 Task: Explore upcoming open houses in Austin, Texas, to visit properties with a pet-friendly policy.
Action: Mouse moved to (389, 243)
Screenshot: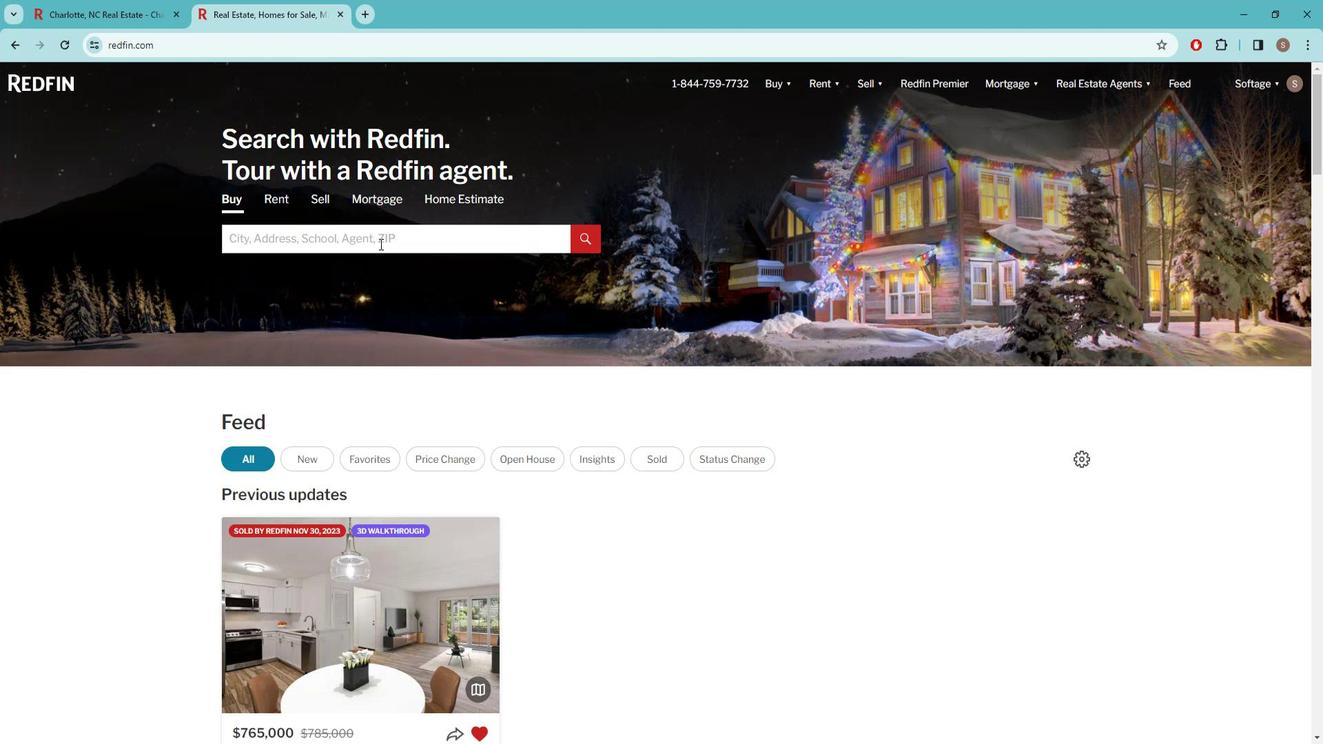 
Action: Mouse pressed left at (389, 243)
Screenshot: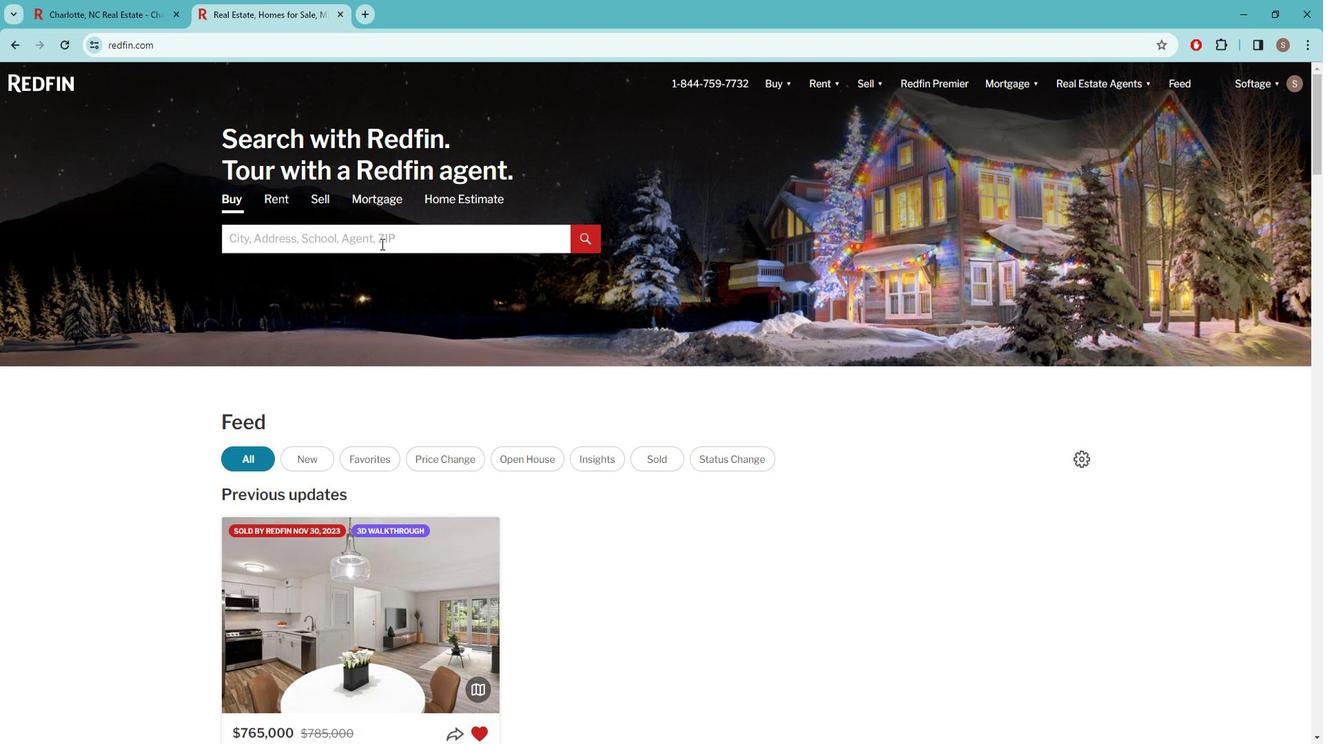 
Action: Mouse moved to (389, 243)
Screenshot: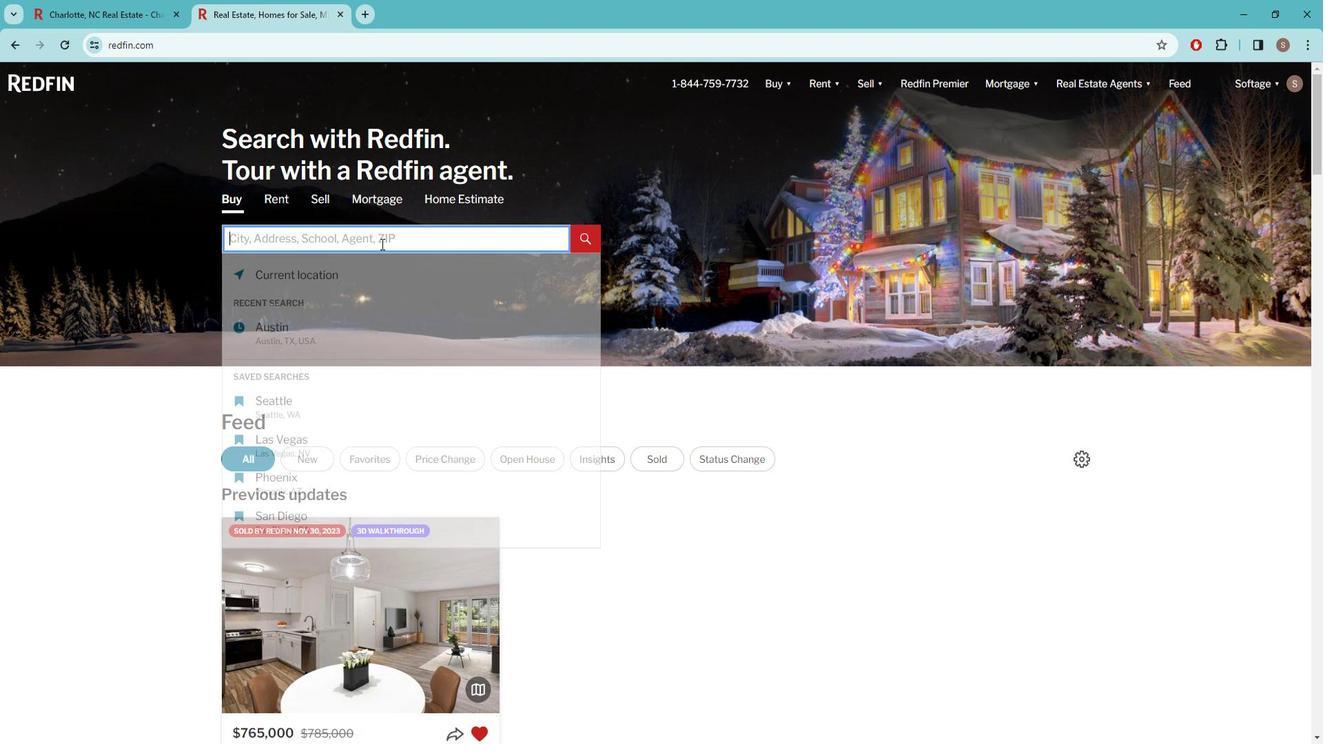 
Action: Key pressed a<Key.caps_lock>USTIN
Screenshot: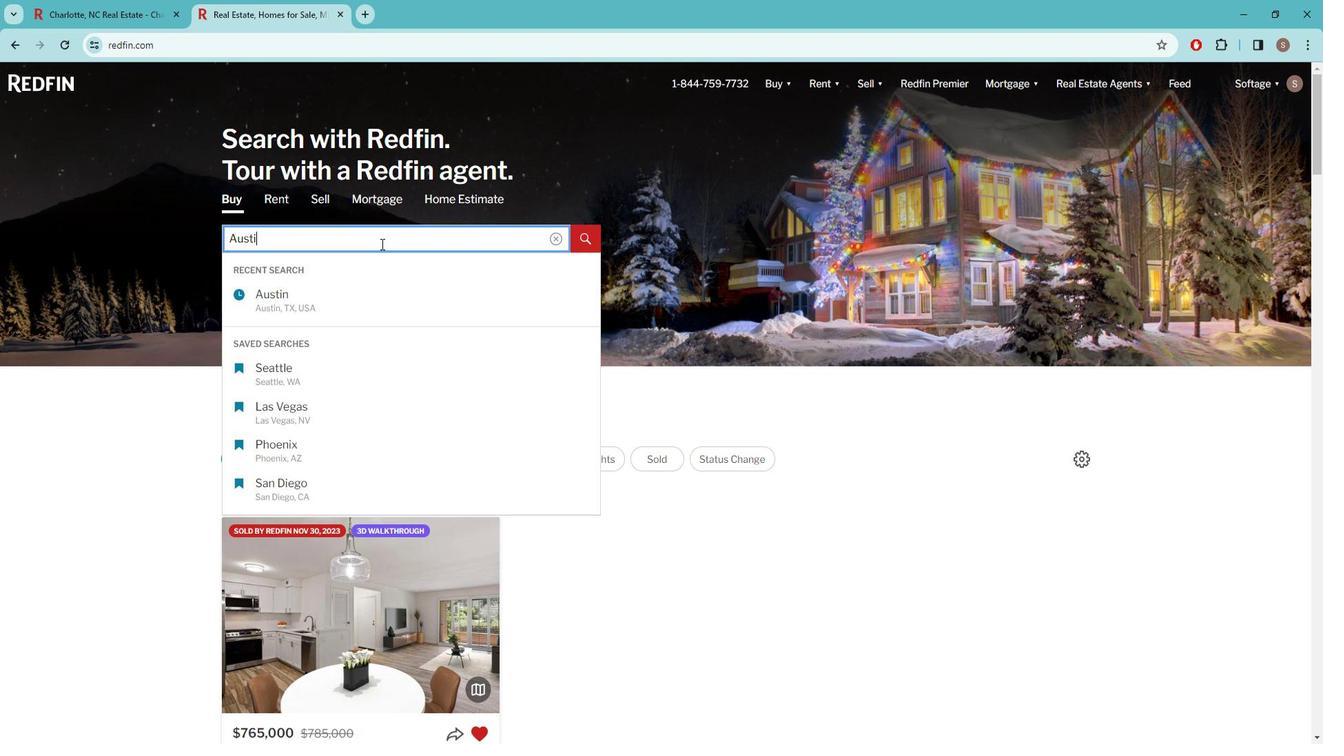 
Action: Mouse moved to (326, 291)
Screenshot: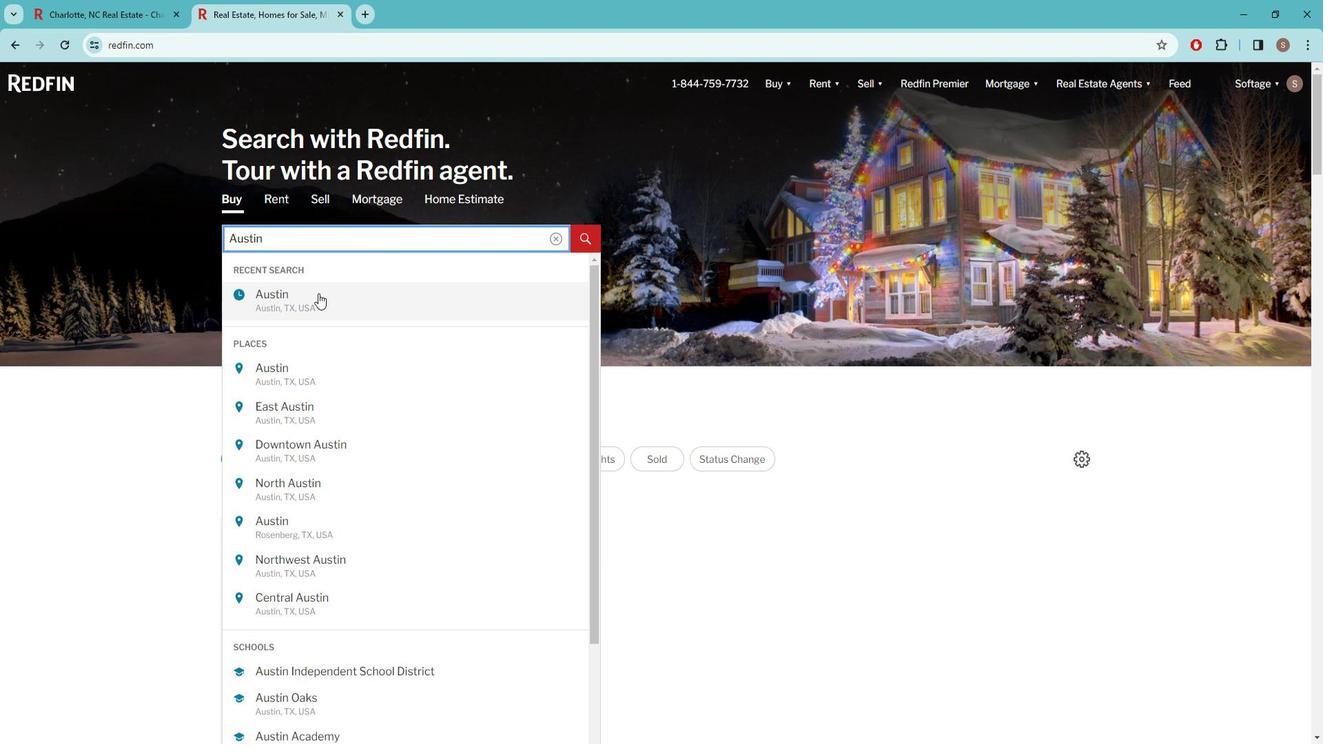 
Action: Mouse pressed left at (326, 291)
Screenshot: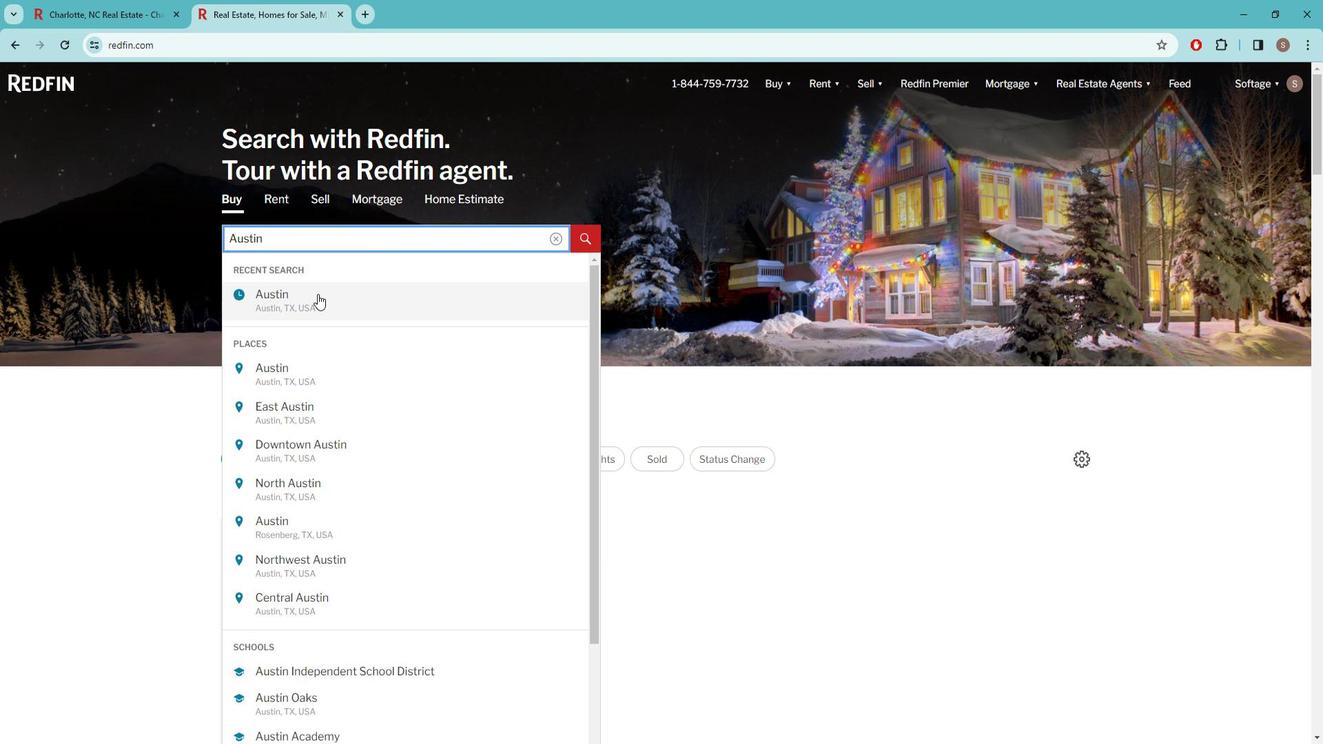 
Action: Mouse moved to (1165, 173)
Screenshot: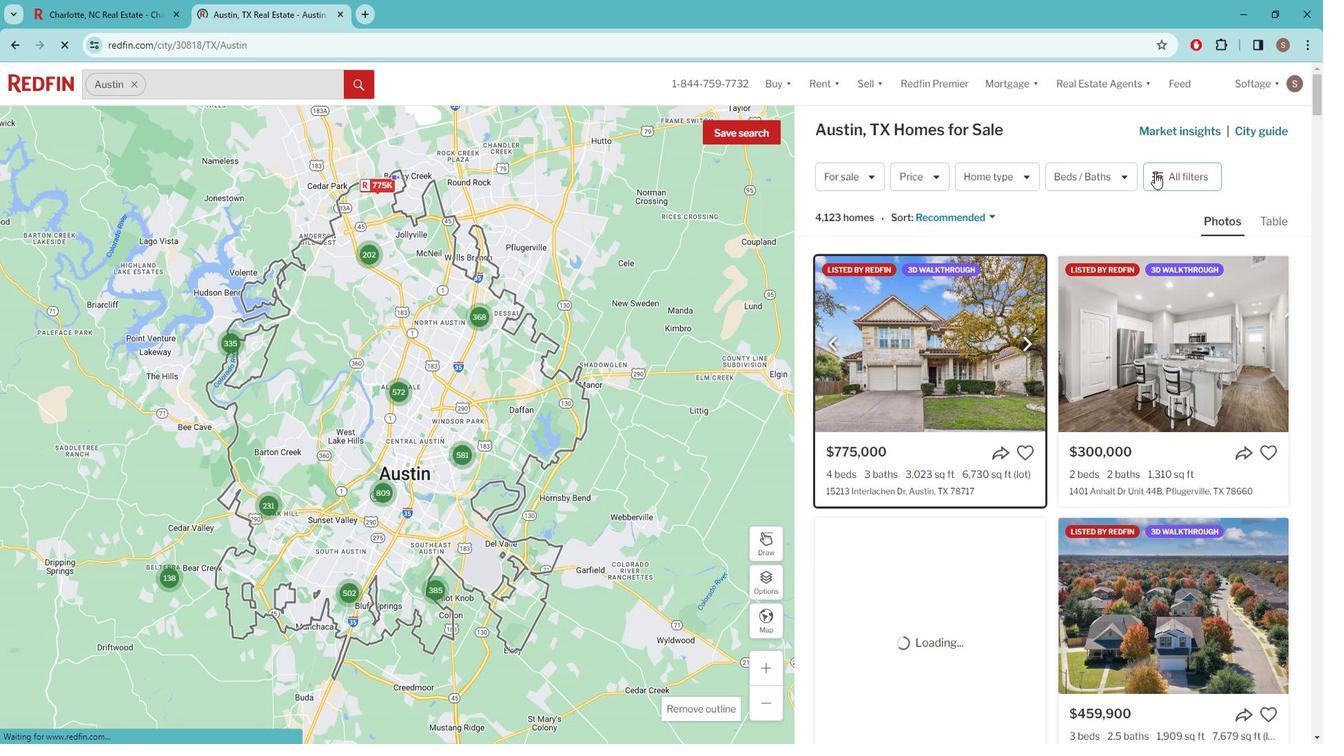
Action: Mouse pressed left at (1165, 173)
Screenshot: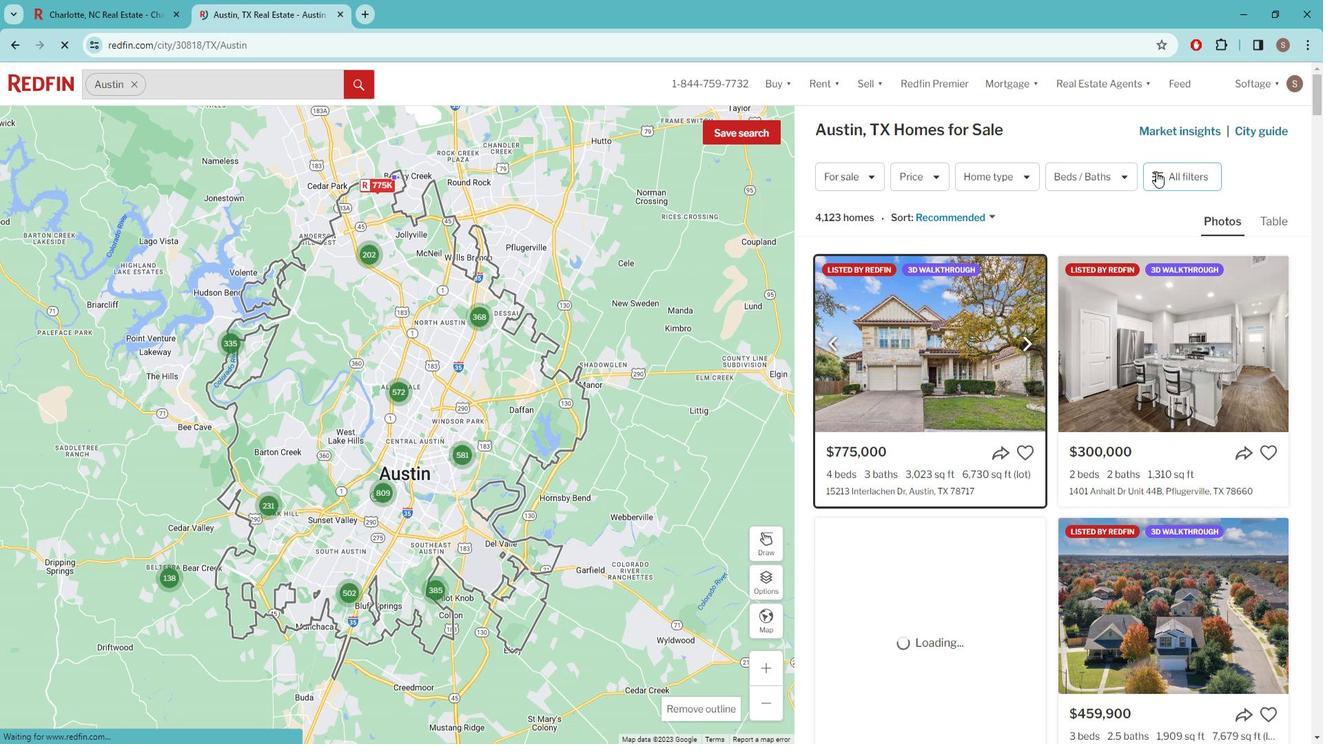 
Action: Mouse pressed left at (1165, 173)
Screenshot: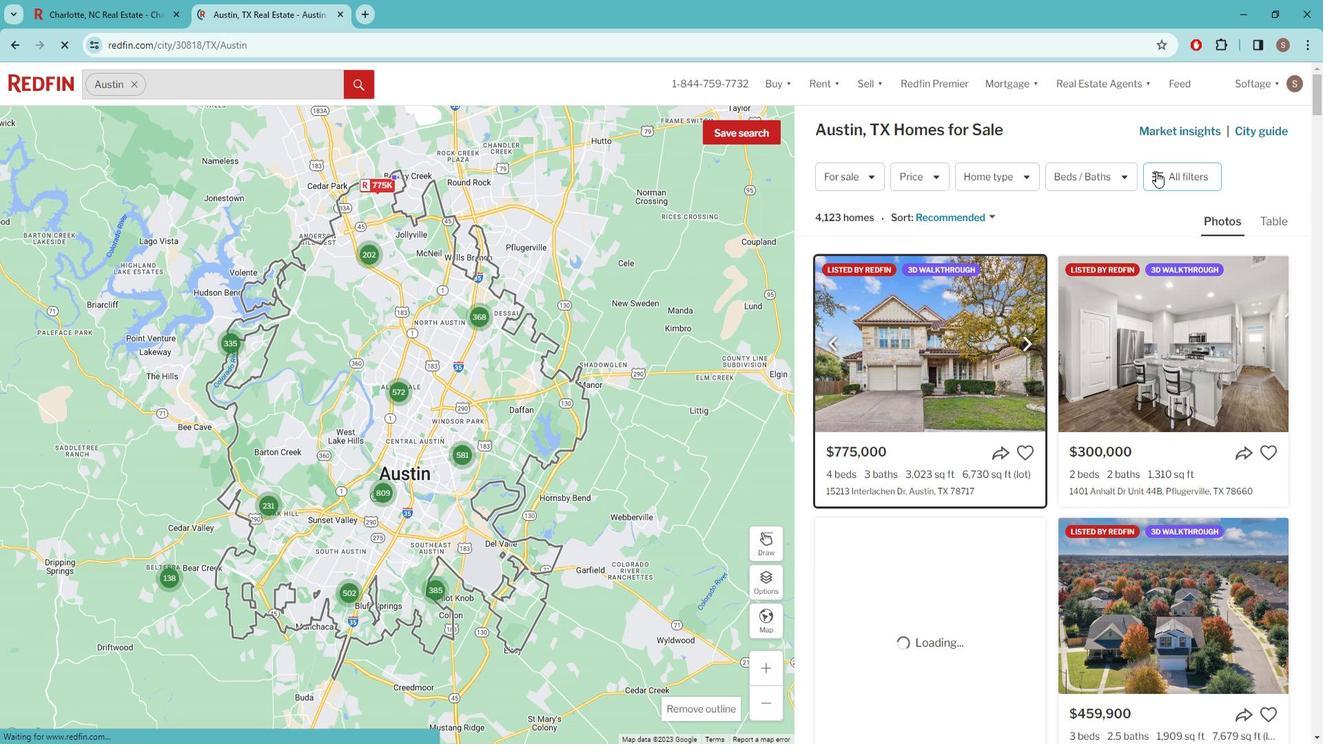 
Action: Mouse moved to (1167, 172)
Screenshot: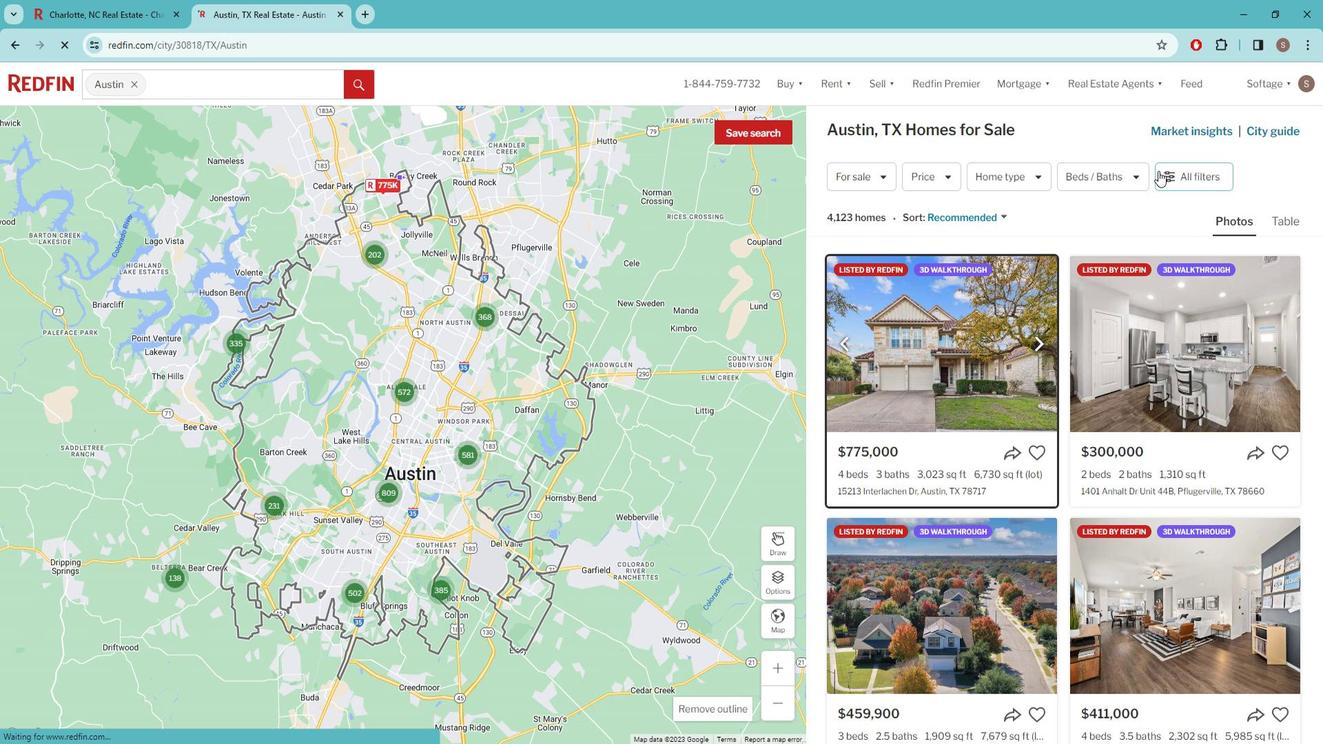 
Action: Mouse pressed left at (1167, 172)
Screenshot: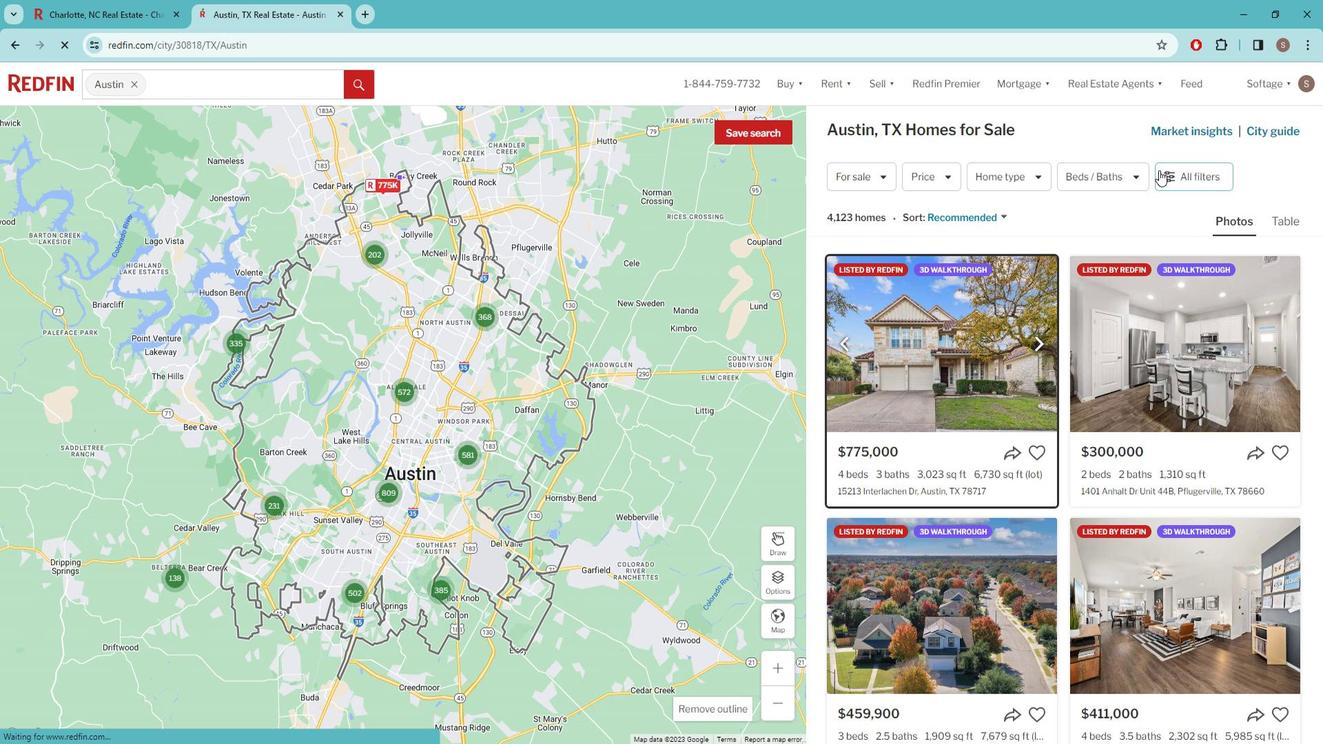 
Action: Mouse moved to (1172, 171)
Screenshot: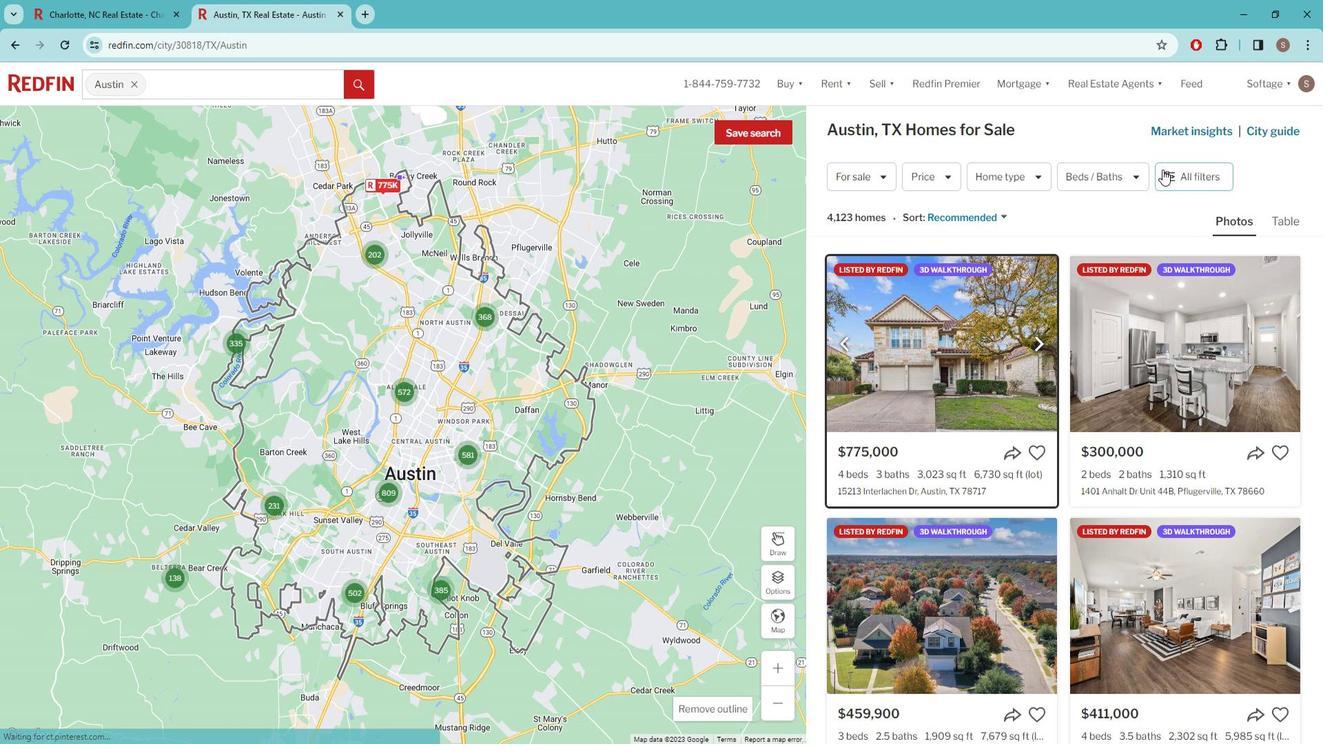 
Action: Mouse pressed left at (1172, 171)
Screenshot: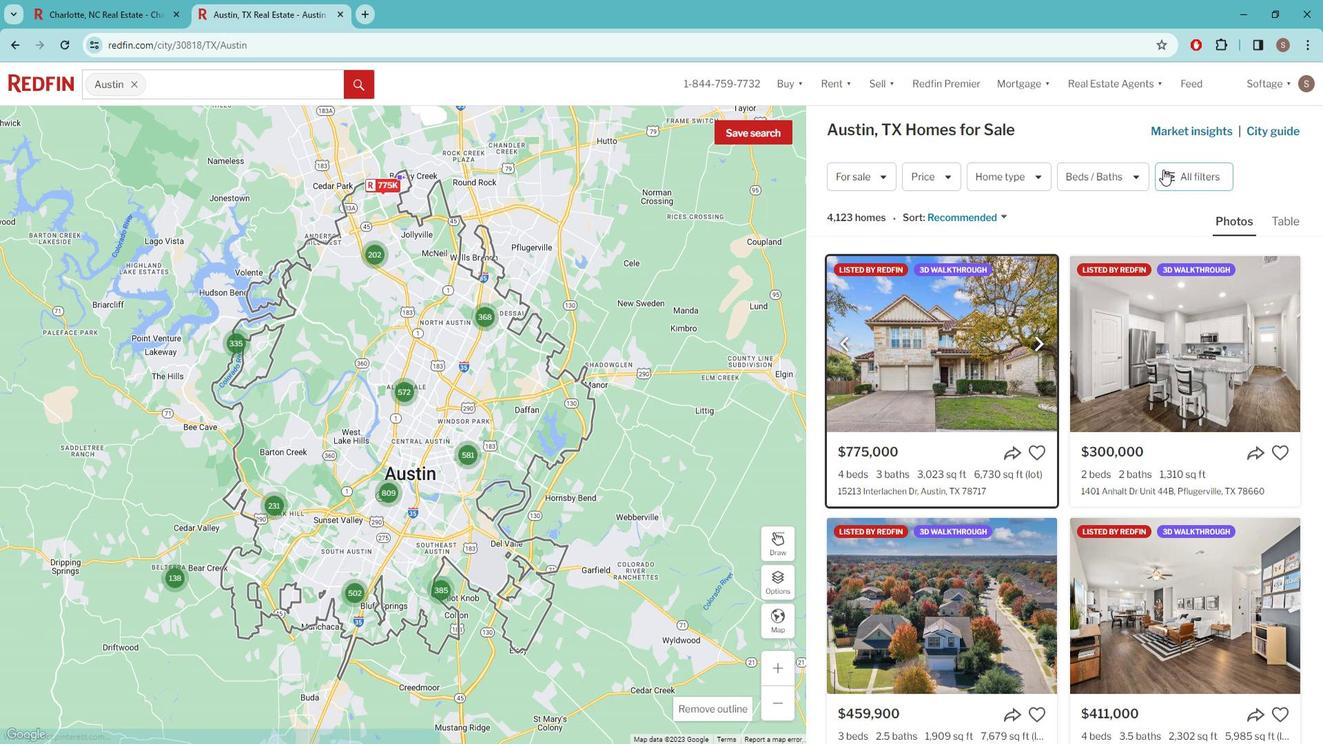 
Action: Mouse moved to (1100, 270)
Screenshot: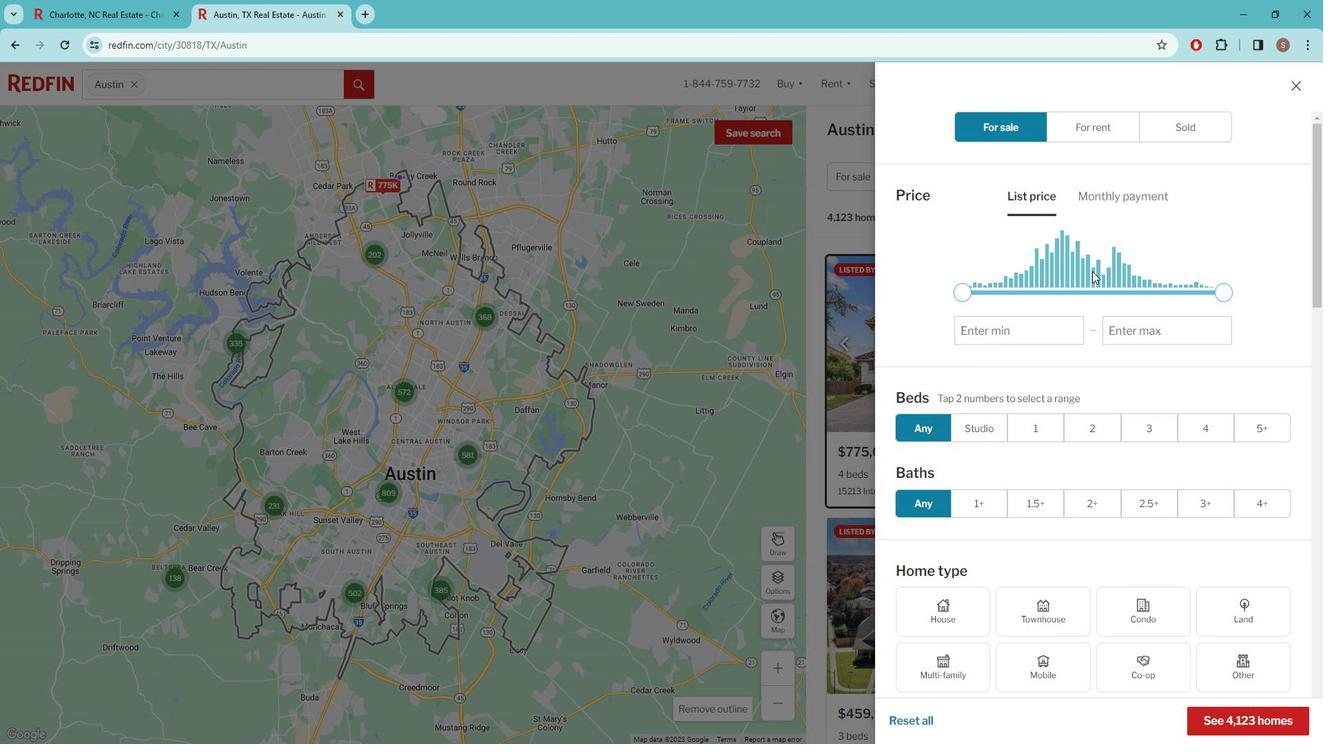 
Action: Mouse scrolled (1100, 270) with delta (0, 0)
Screenshot: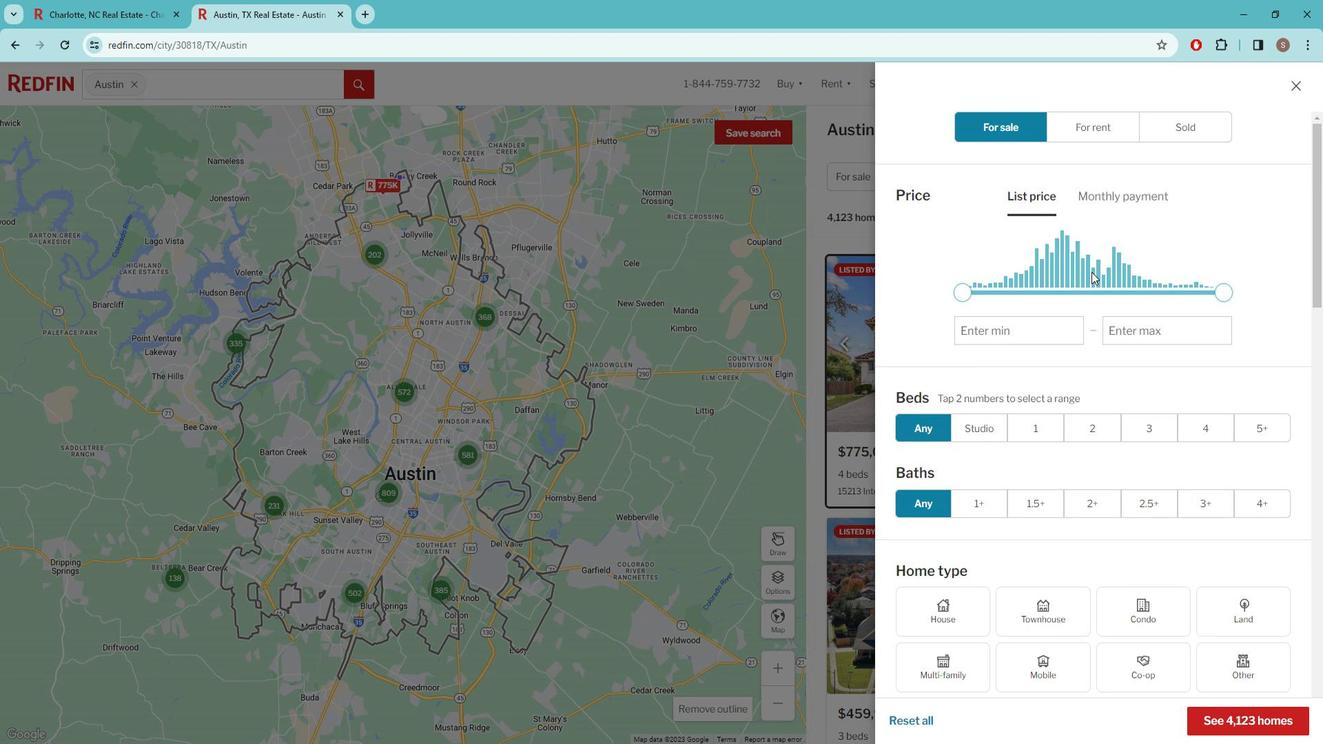 
Action: Mouse moved to (1095, 273)
Screenshot: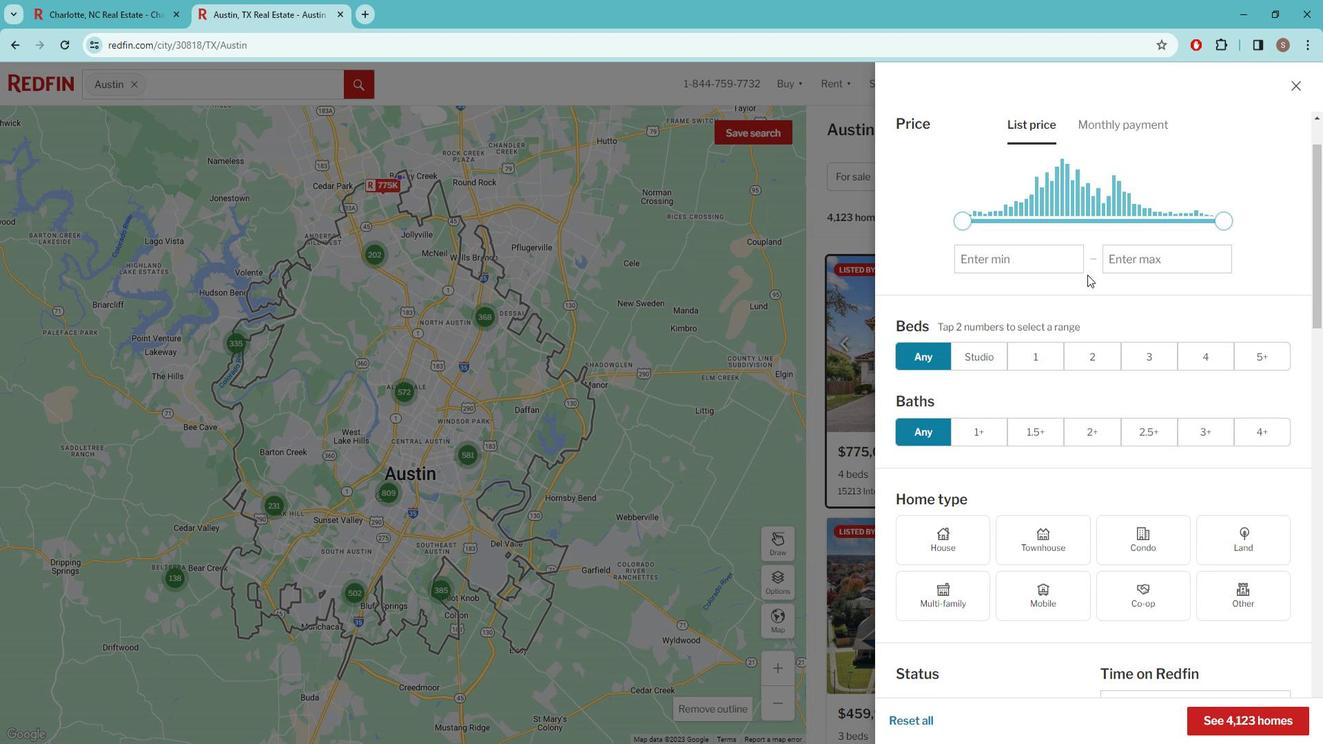 
Action: Mouse scrolled (1095, 273) with delta (0, 0)
Screenshot: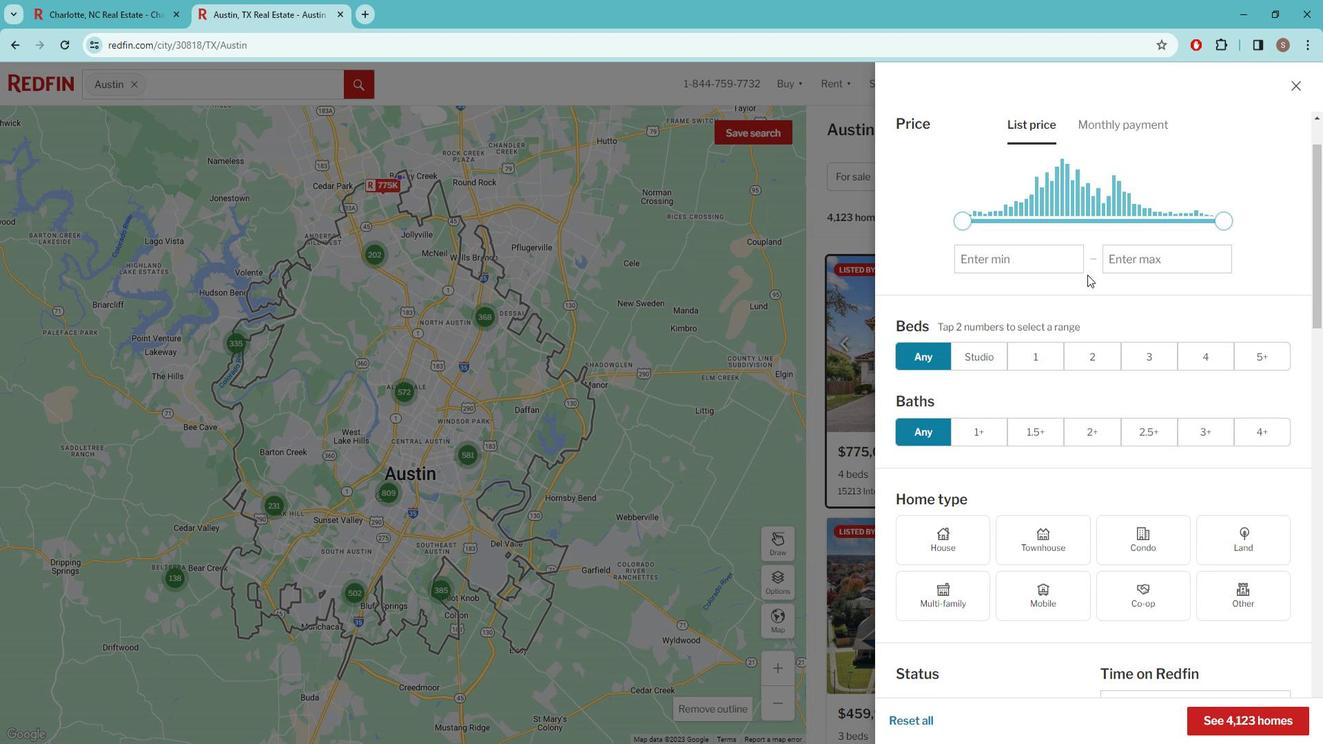 
Action: Mouse moved to (1094, 273)
Screenshot: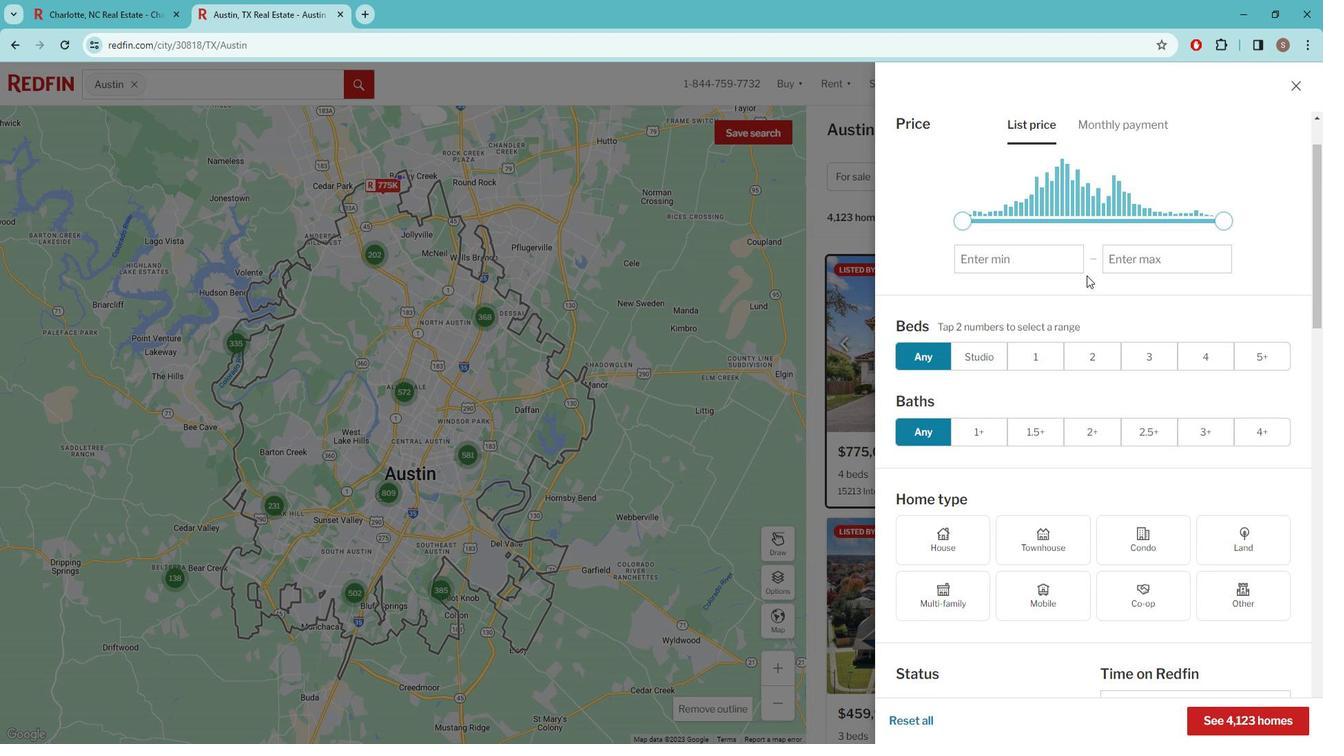 
Action: Mouse scrolled (1094, 273) with delta (0, 0)
Screenshot: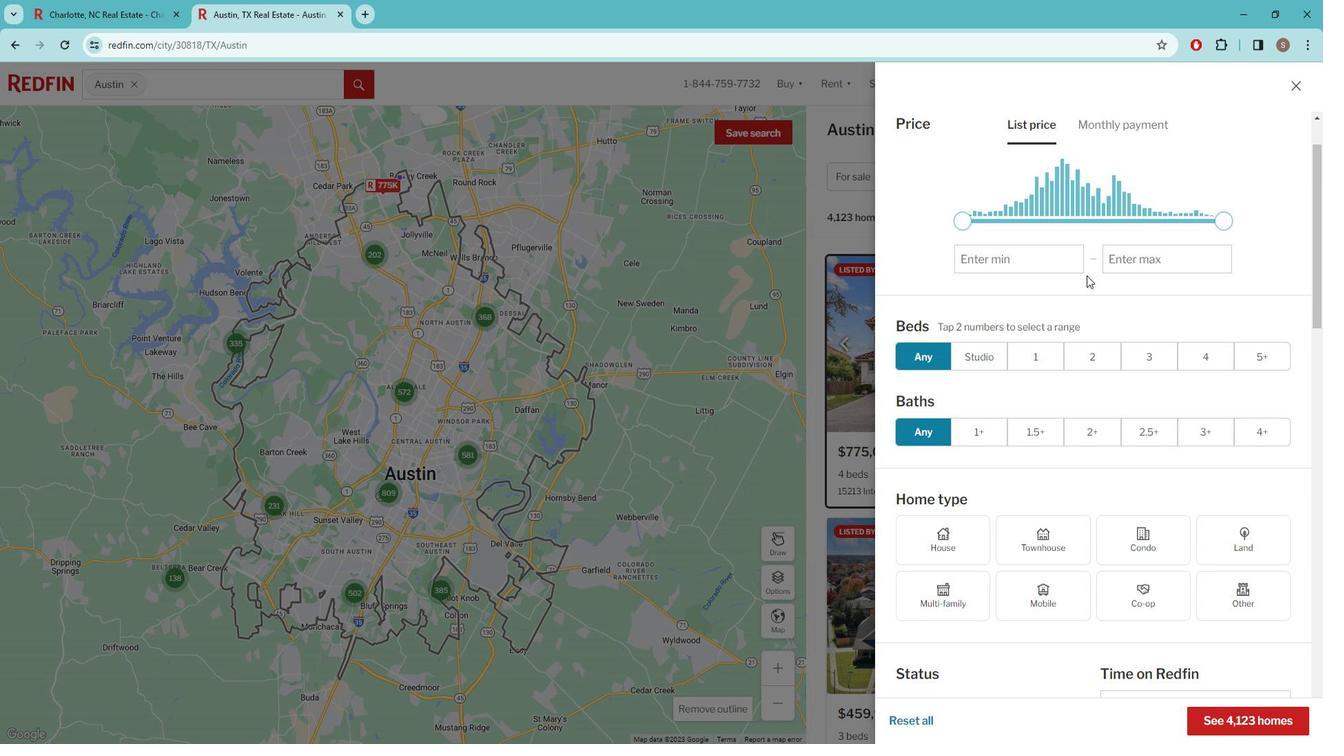 
Action: Mouse moved to (1094, 274)
Screenshot: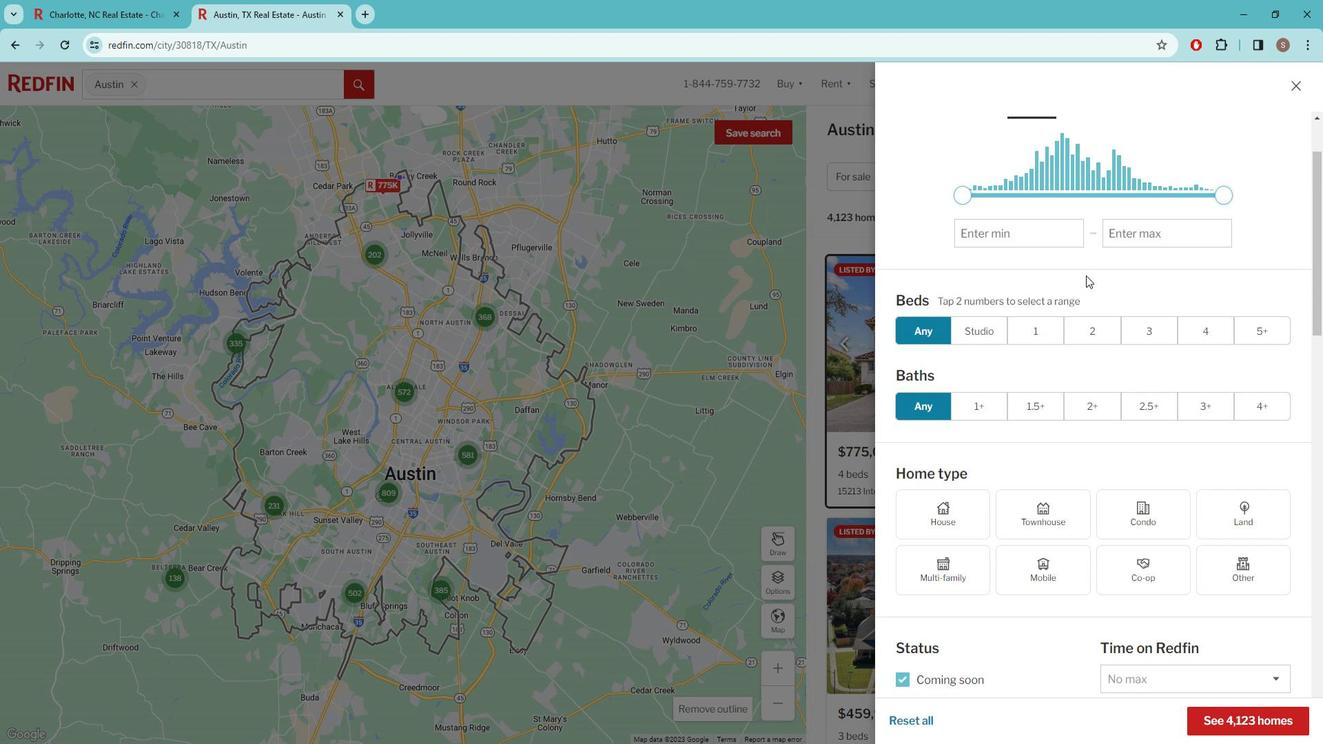 
Action: Mouse scrolled (1094, 273) with delta (0, 0)
Screenshot: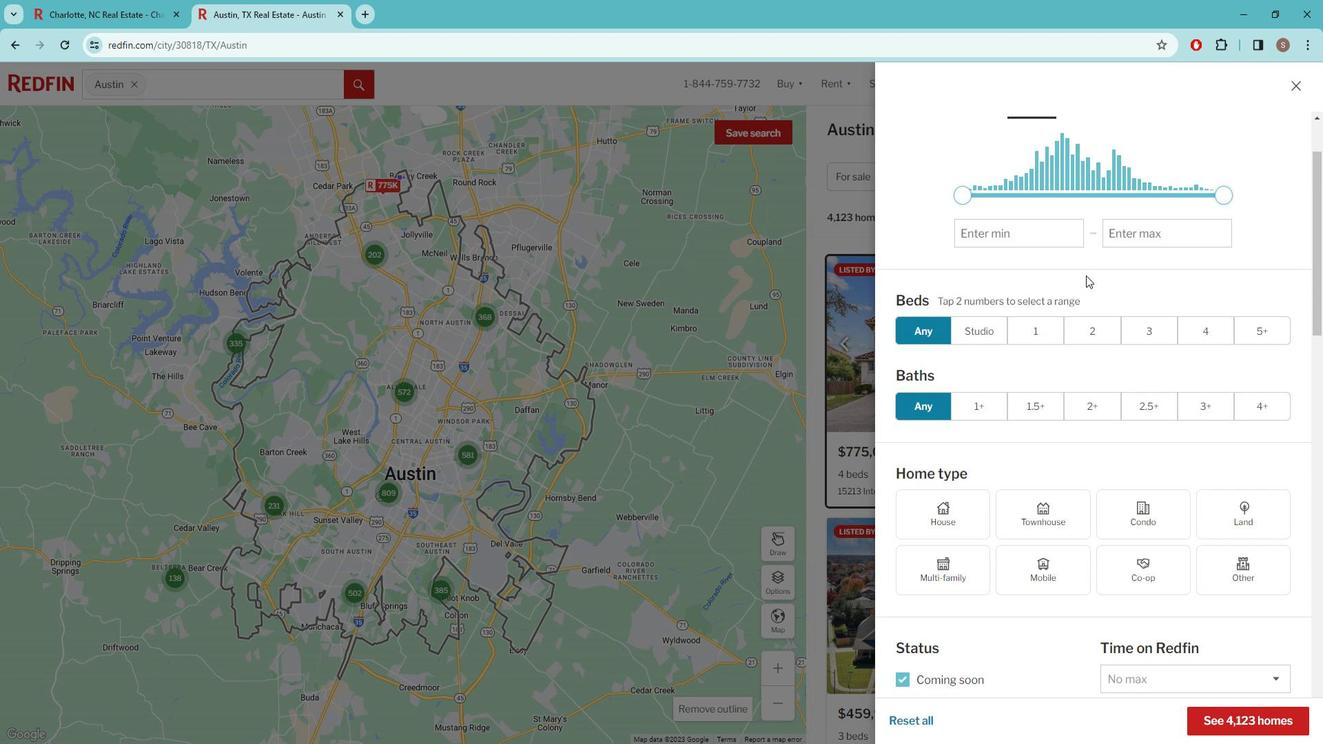 
Action: Mouse moved to (960, 313)
Screenshot: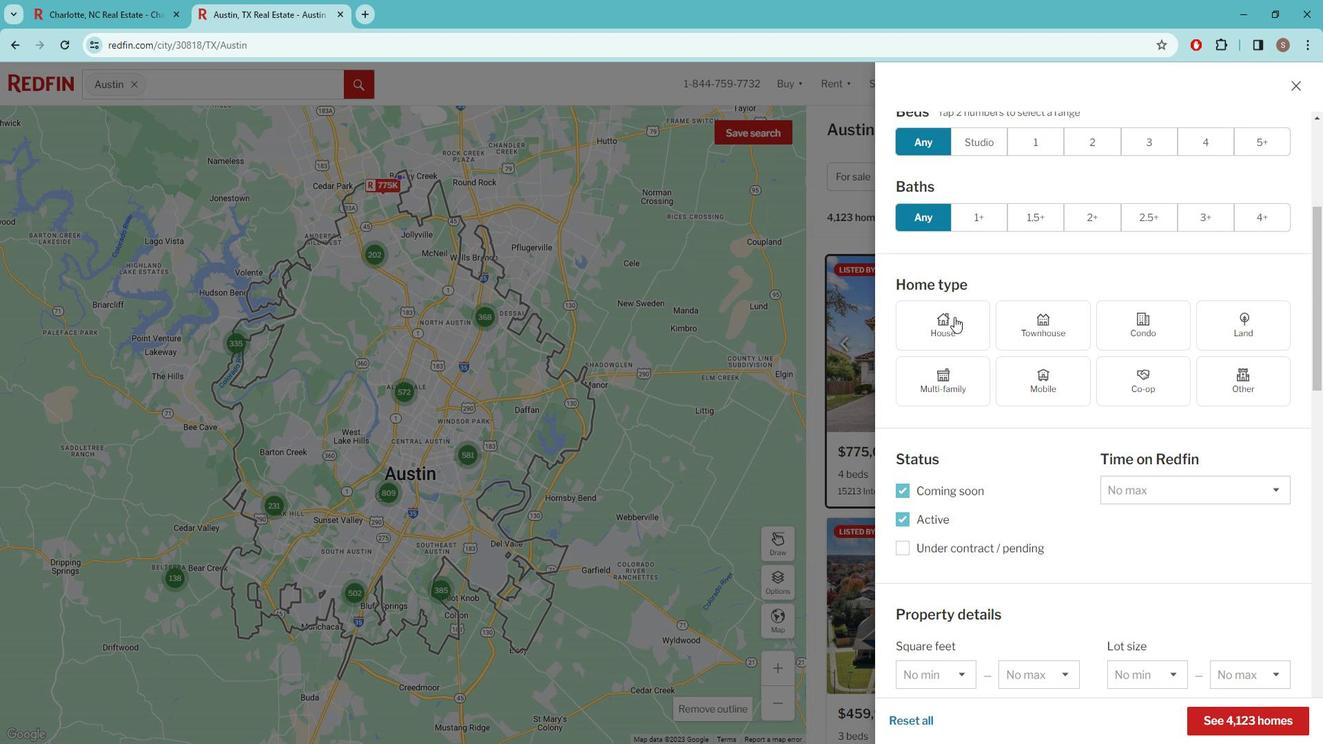 
Action: Mouse pressed left at (960, 313)
Screenshot: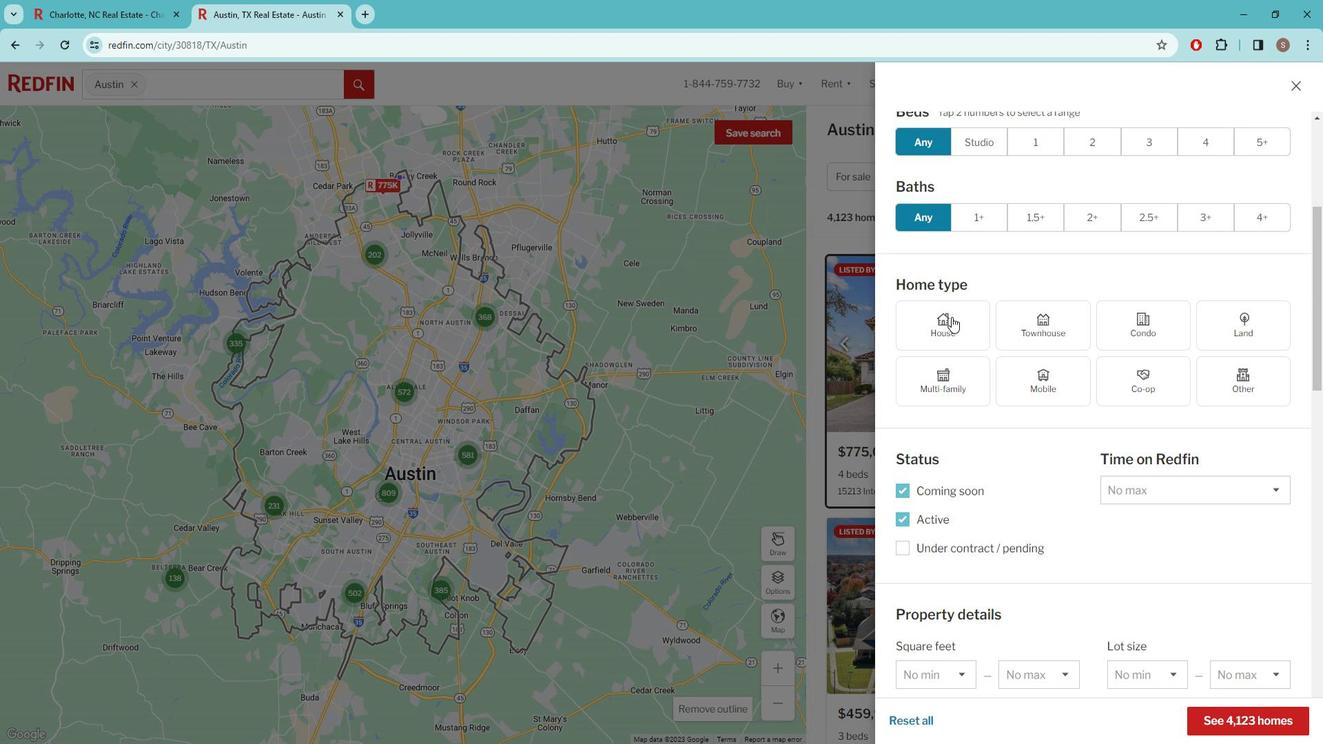 
Action: Mouse moved to (967, 332)
Screenshot: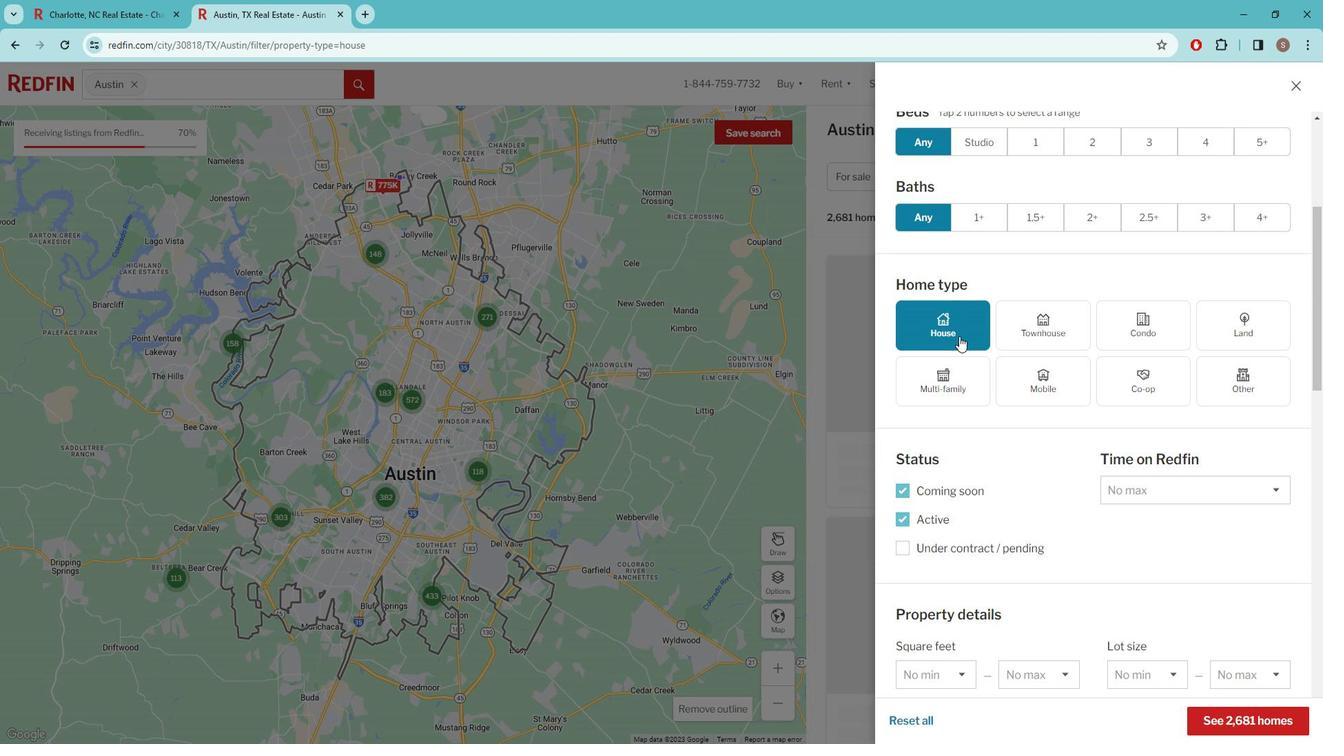 
Action: Mouse scrolled (967, 332) with delta (0, 0)
Screenshot: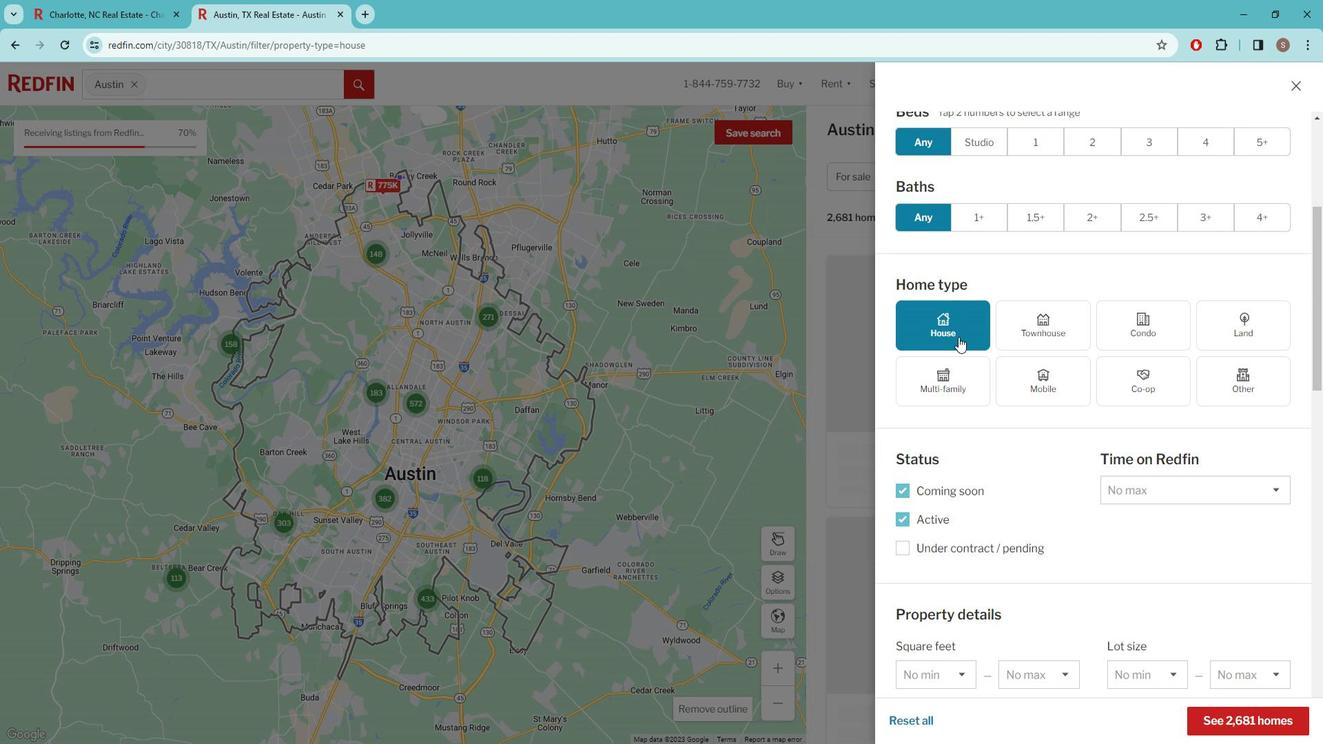 
Action: Mouse scrolled (967, 332) with delta (0, 0)
Screenshot: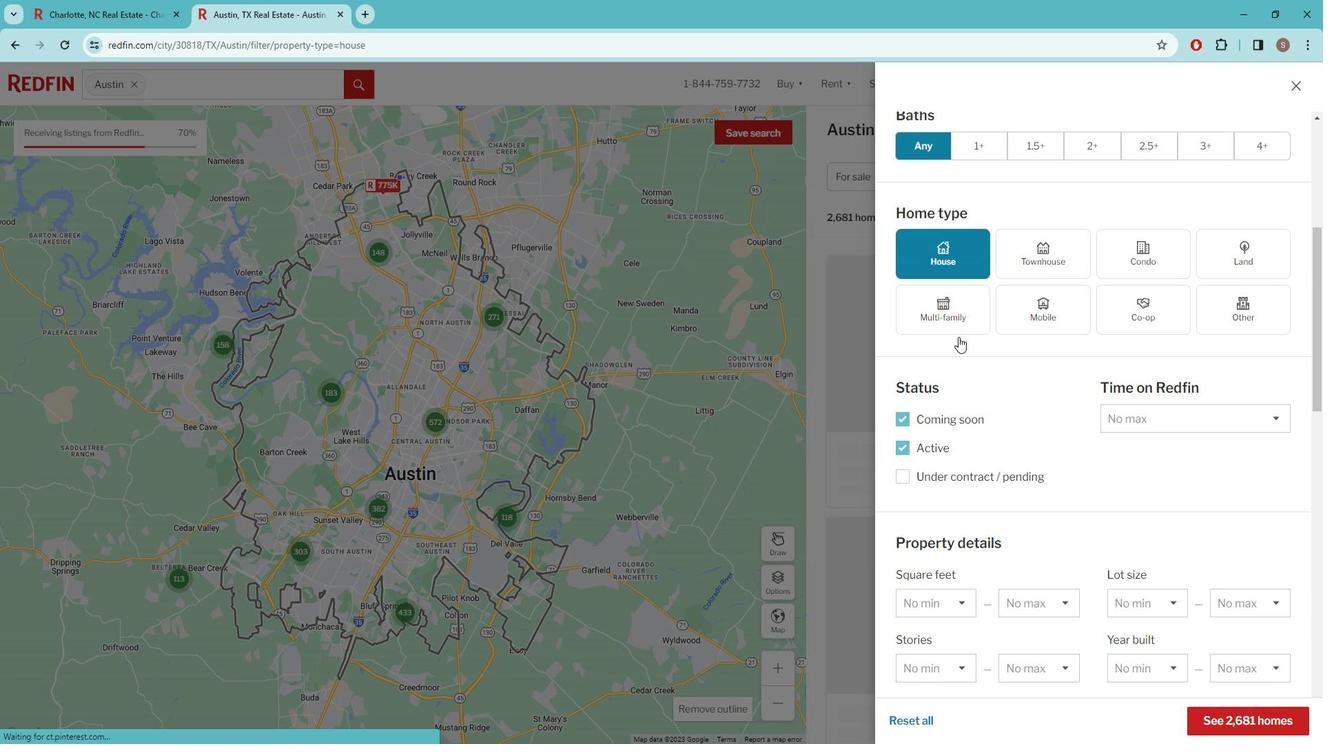
Action: Mouse scrolled (967, 332) with delta (0, 0)
Screenshot: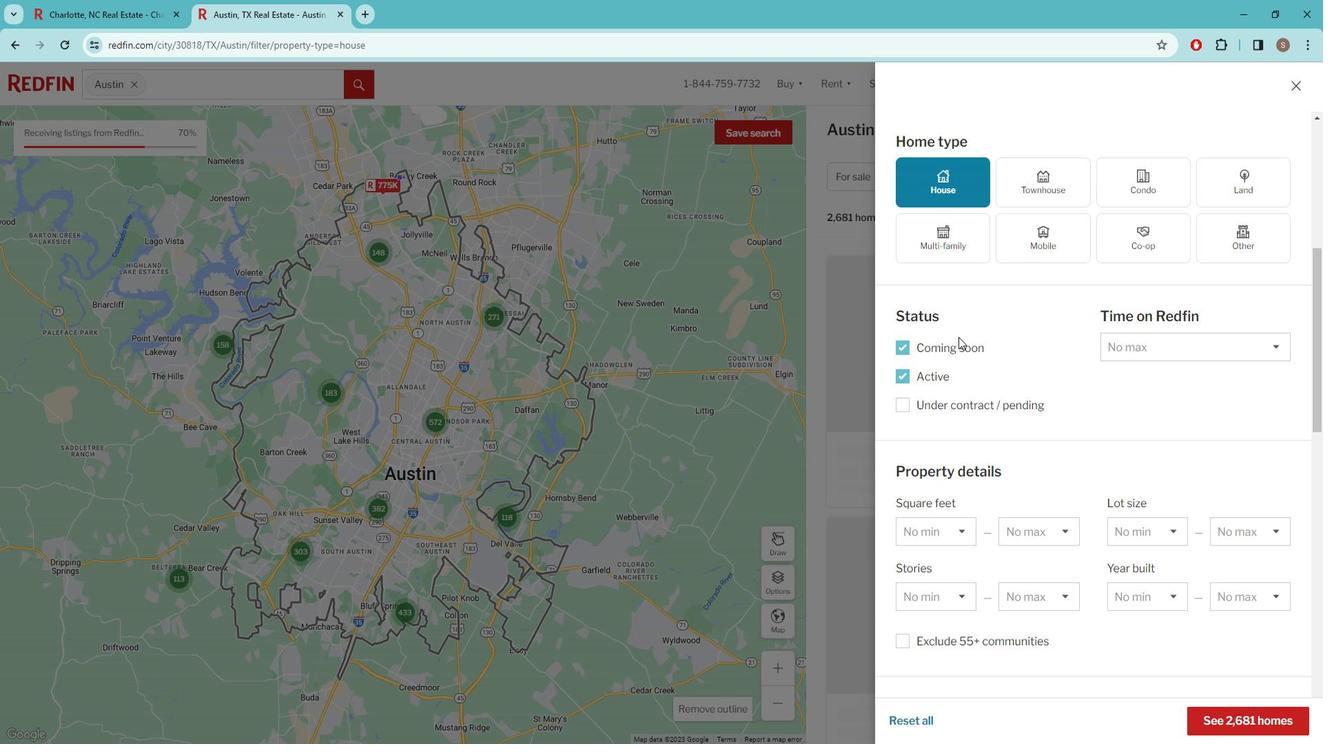
Action: Mouse scrolled (967, 332) with delta (0, 0)
Screenshot: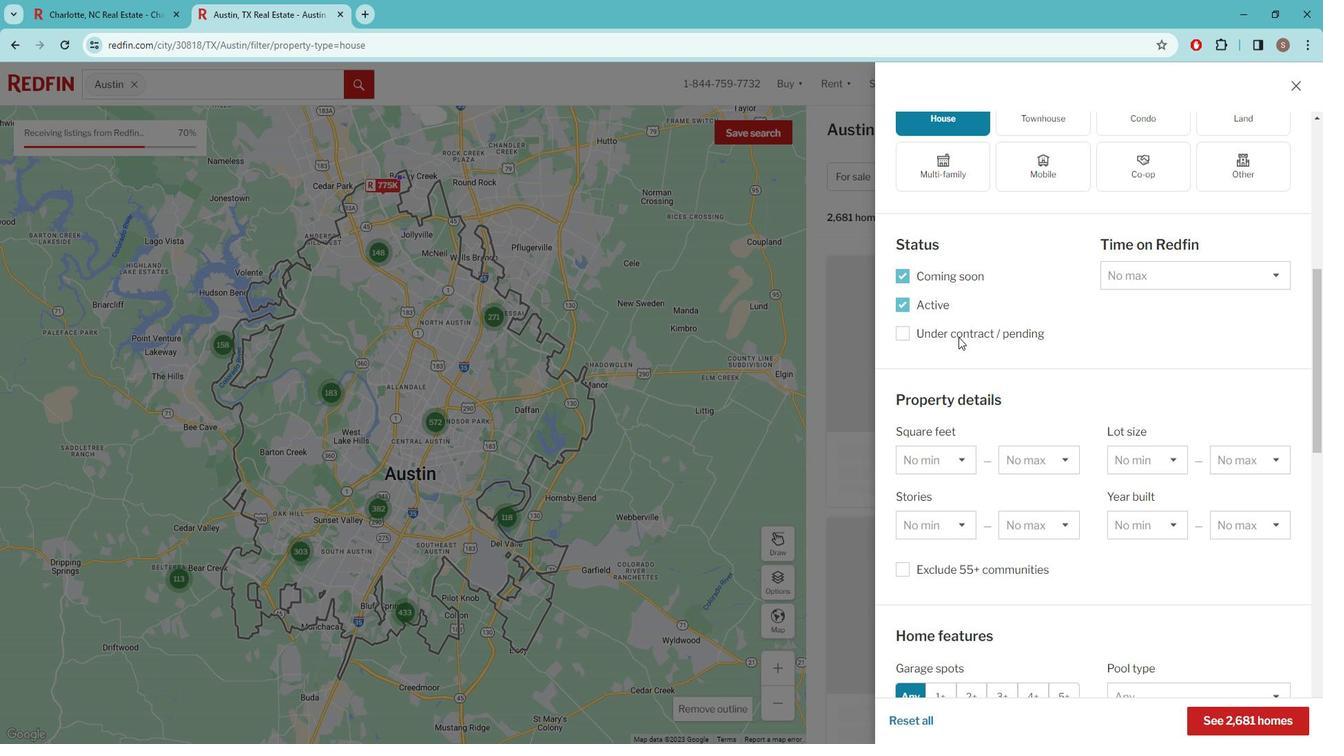 
Action: Mouse scrolled (967, 332) with delta (0, 0)
Screenshot: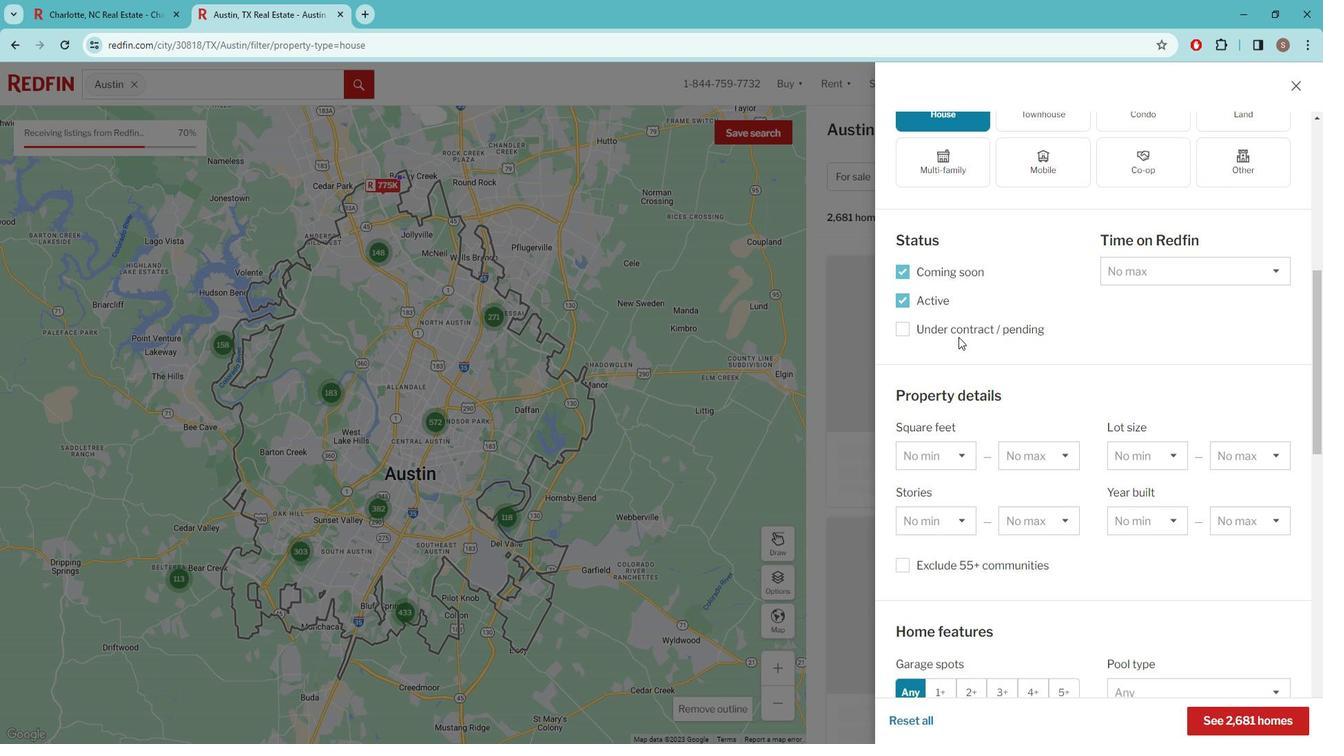 
Action: Mouse scrolled (967, 333) with delta (0, 0)
Screenshot: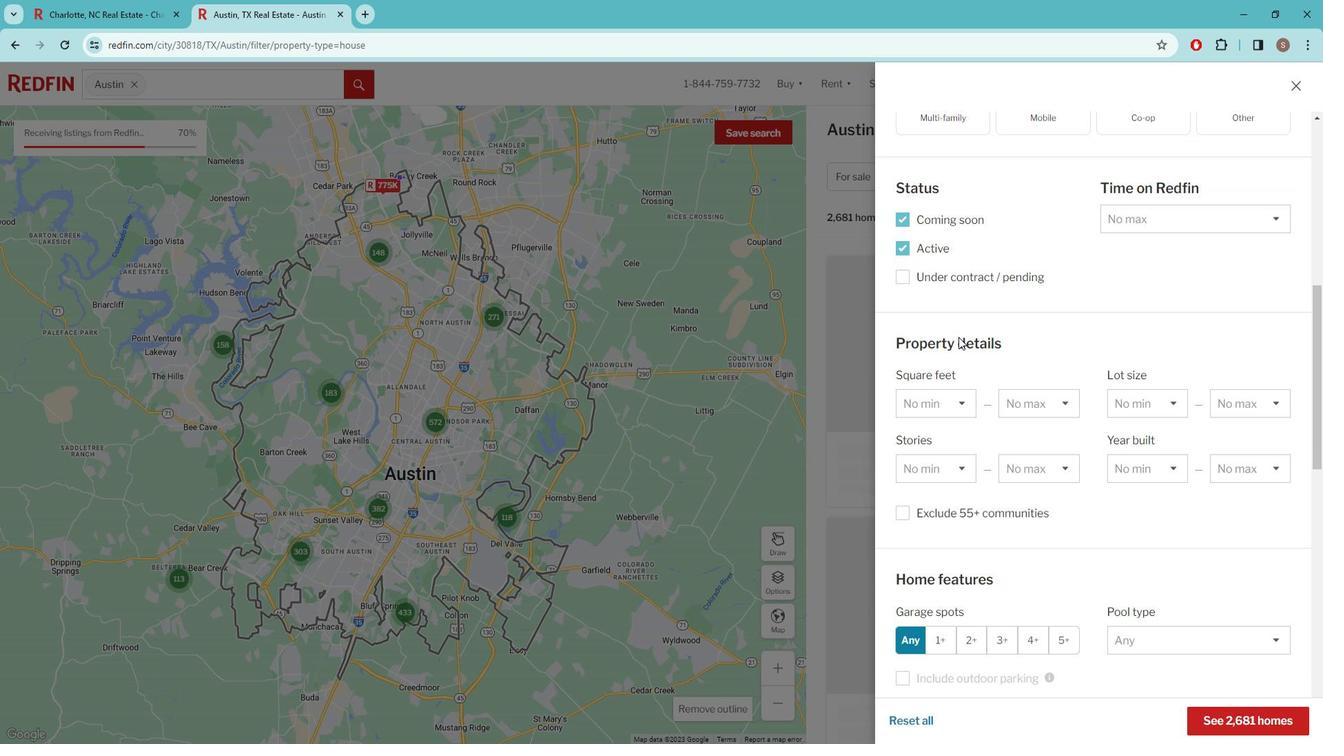 
Action: Mouse scrolled (967, 332) with delta (0, 0)
Screenshot: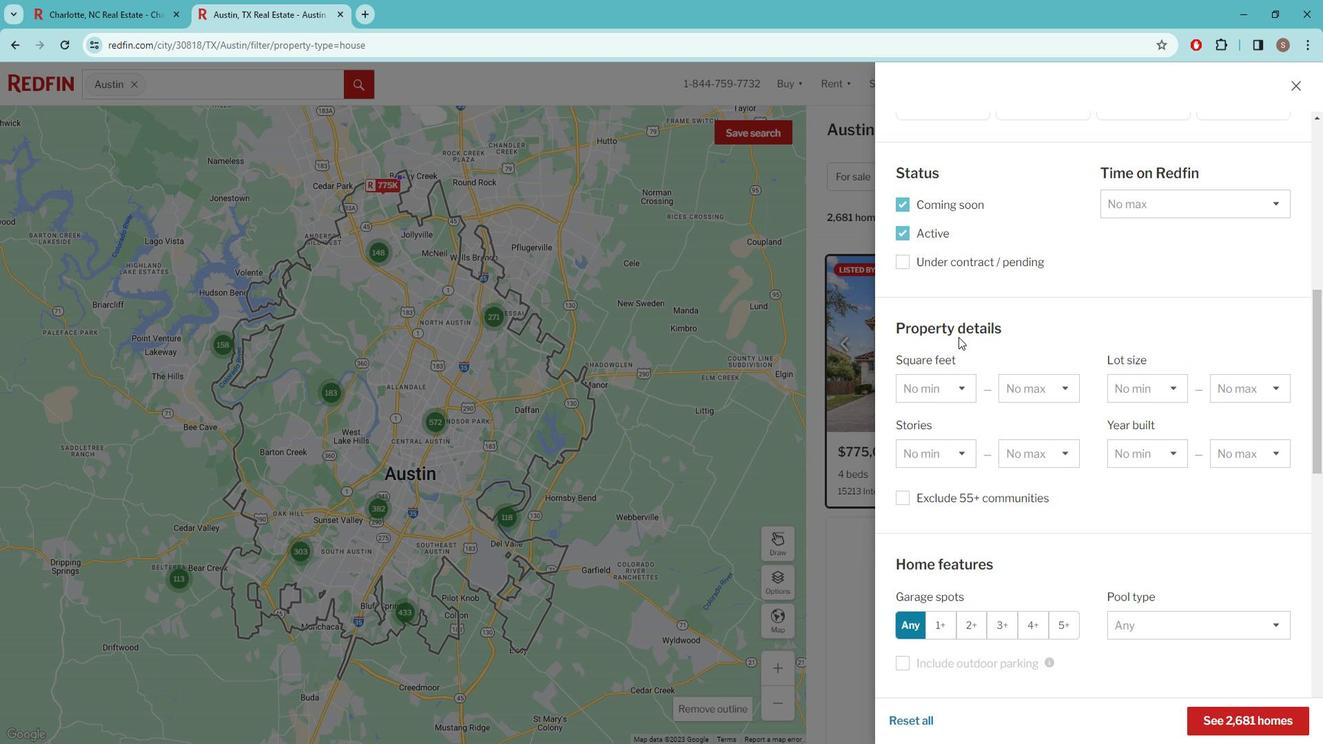 
Action: Mouse scrolled (967, 332) with delta (0, 0)
Screenshot: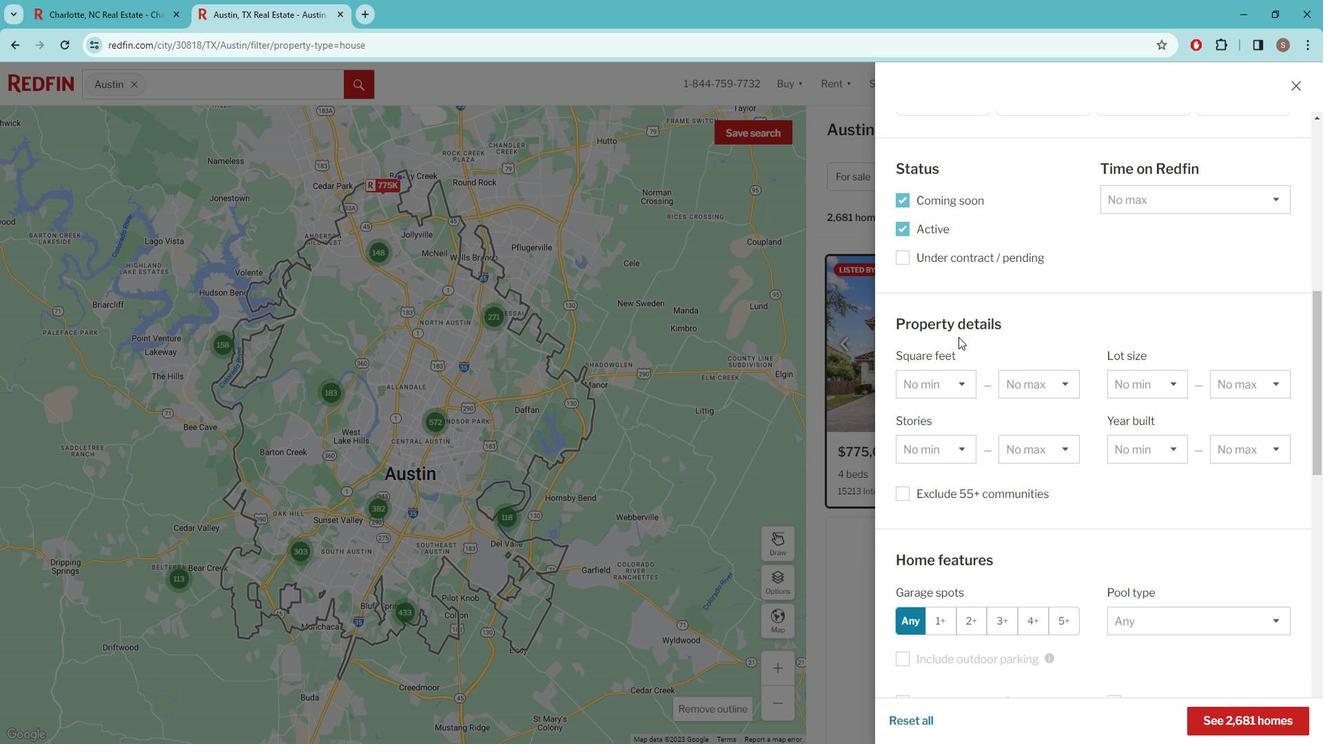 
Action: Mouse scrolled (967, 332) with delta (0, 0)
Screenshot: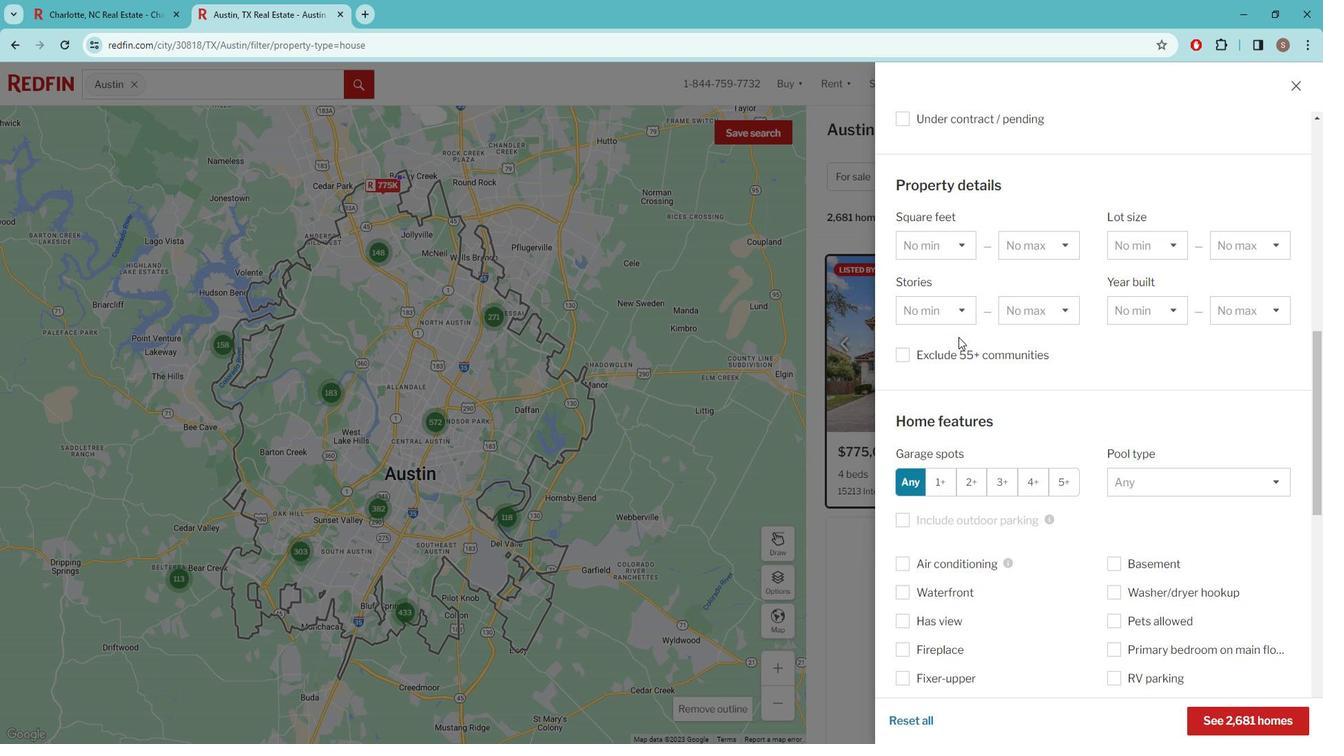 
Action: Mouse scrolled (967, 332) with delta (0, 0)
Screenshot: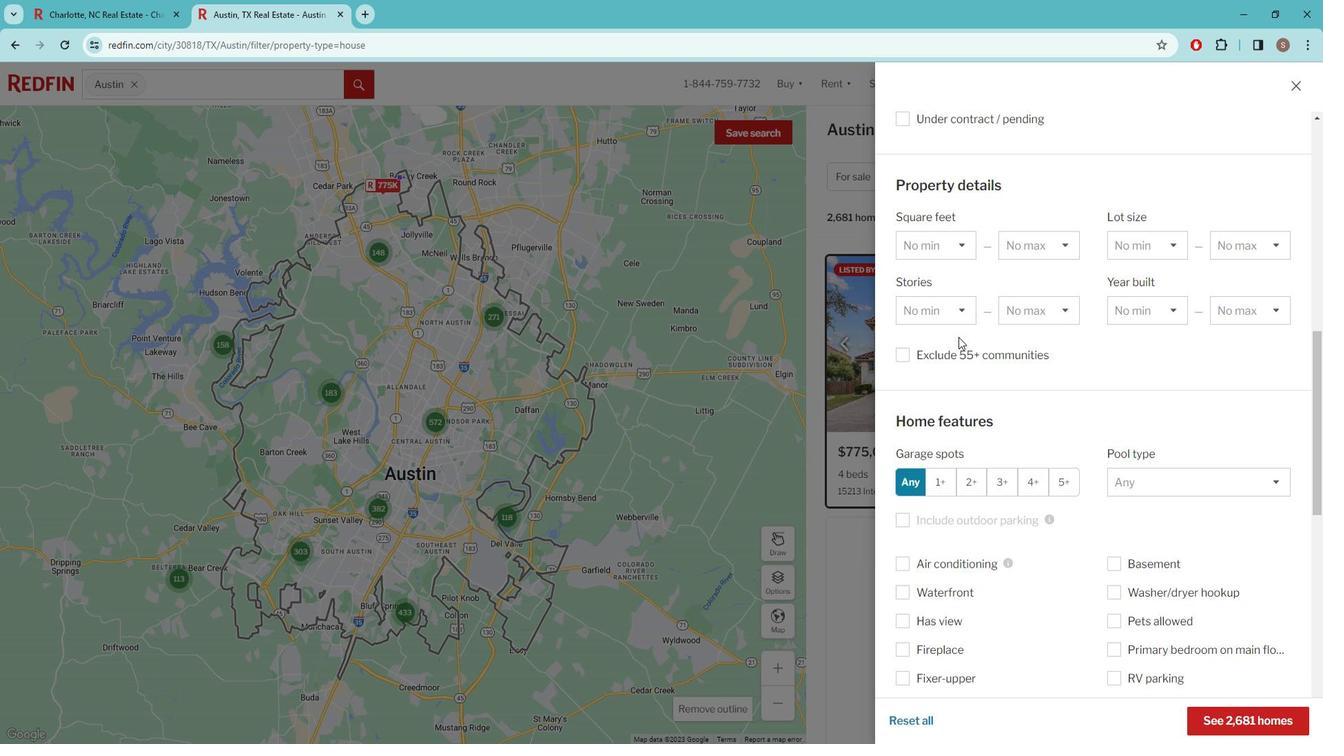 
Action: Mouse scrolled (967, 332) with delta (0, 0)
Screenshot: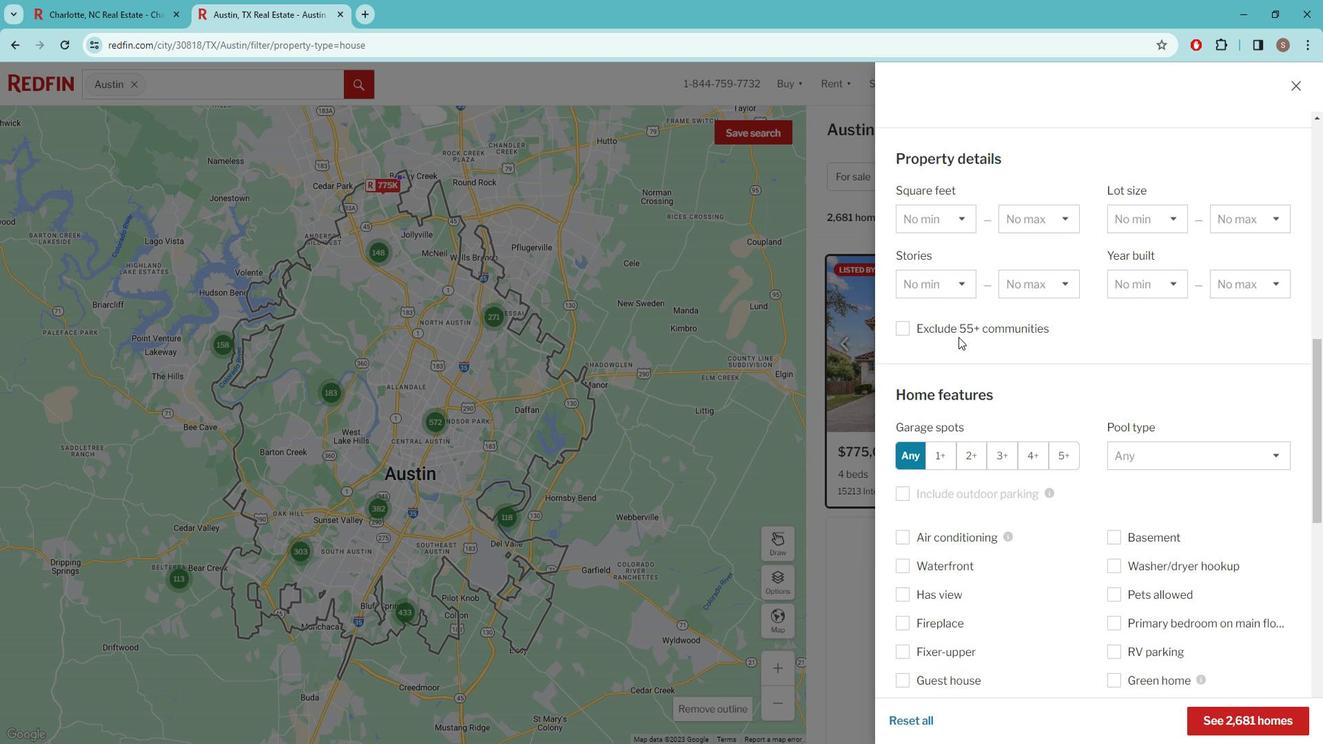 
Action: Mouse scrolled (967, 333) with delta (0, 0)
Screenshot: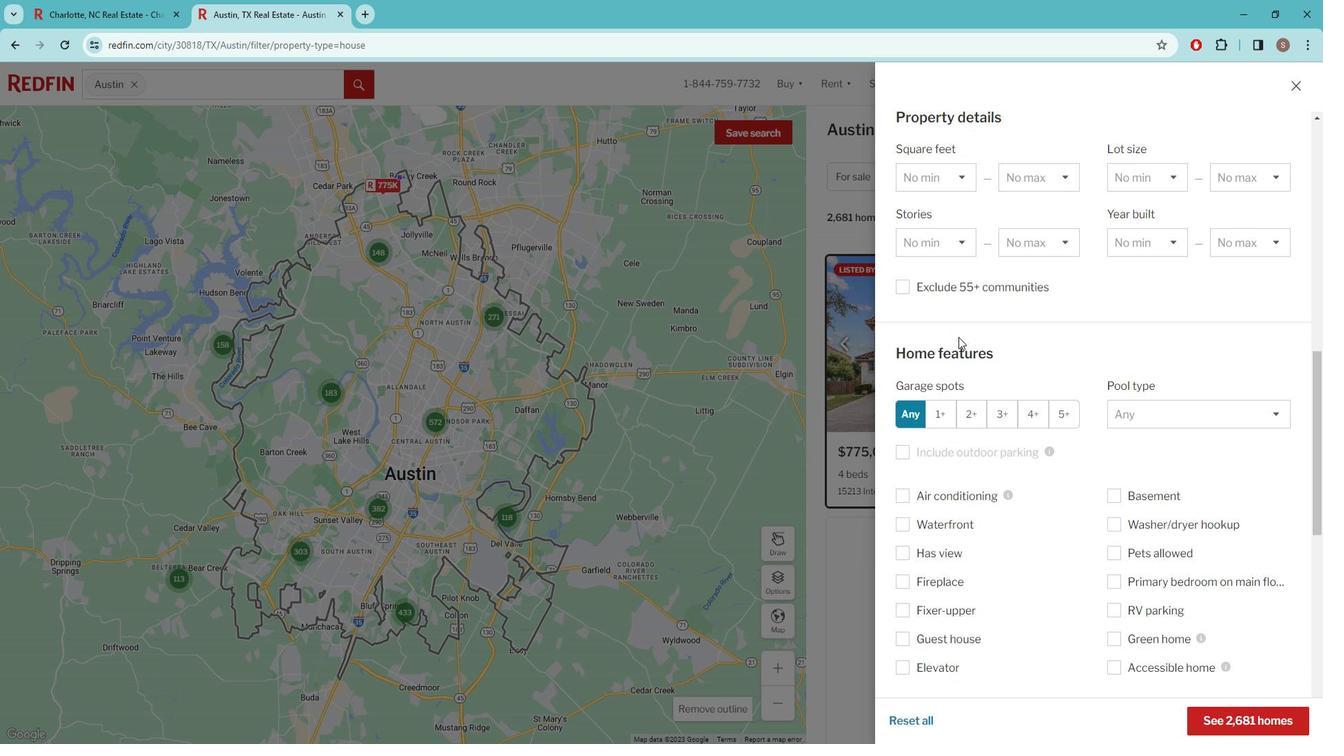 
Action: Mouse moved to (967, 333)
Screenshot: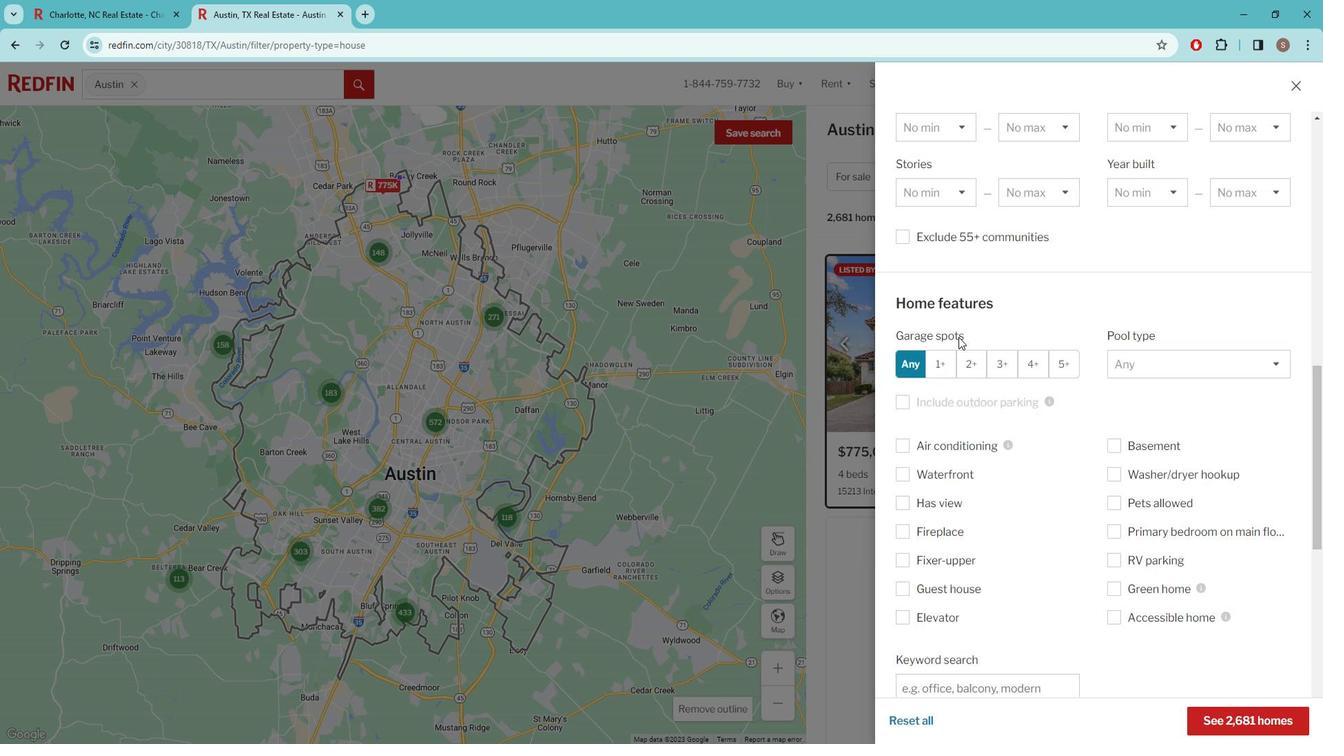 
Action: Mouse scrolled (967, 332) with delta (0, 0)
Screenshot: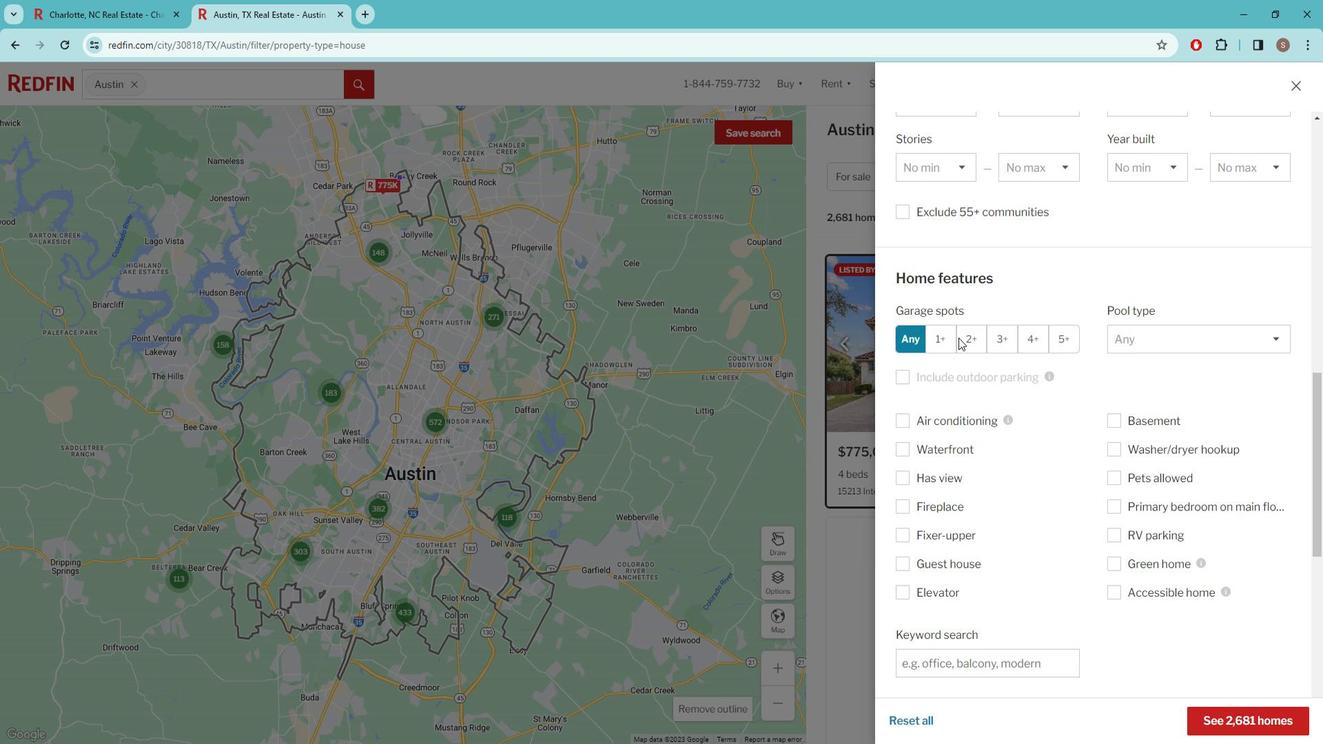 
Action: Mouse scrolled (967, 332) with delta (0, 0)
Screenshot: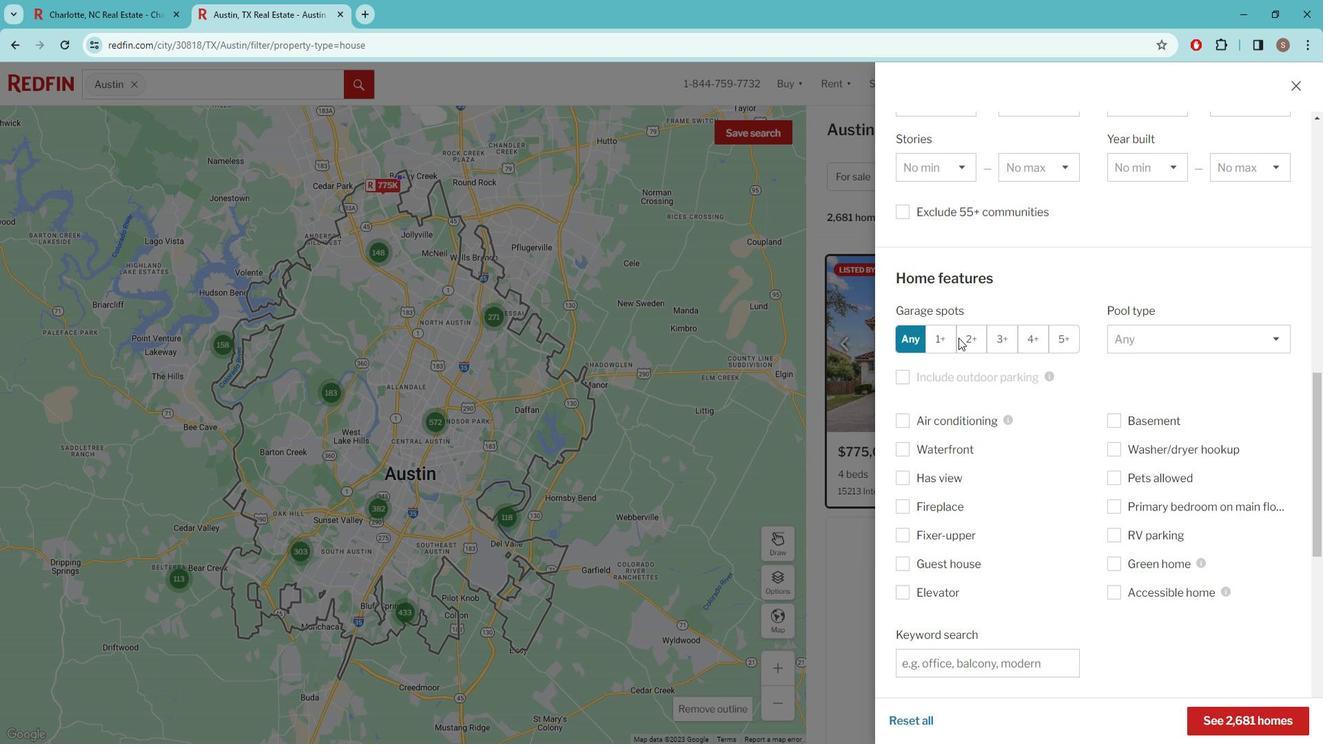 
Action: Mouse scrolled (967, 332) with delta (0, 0)
Screenshot: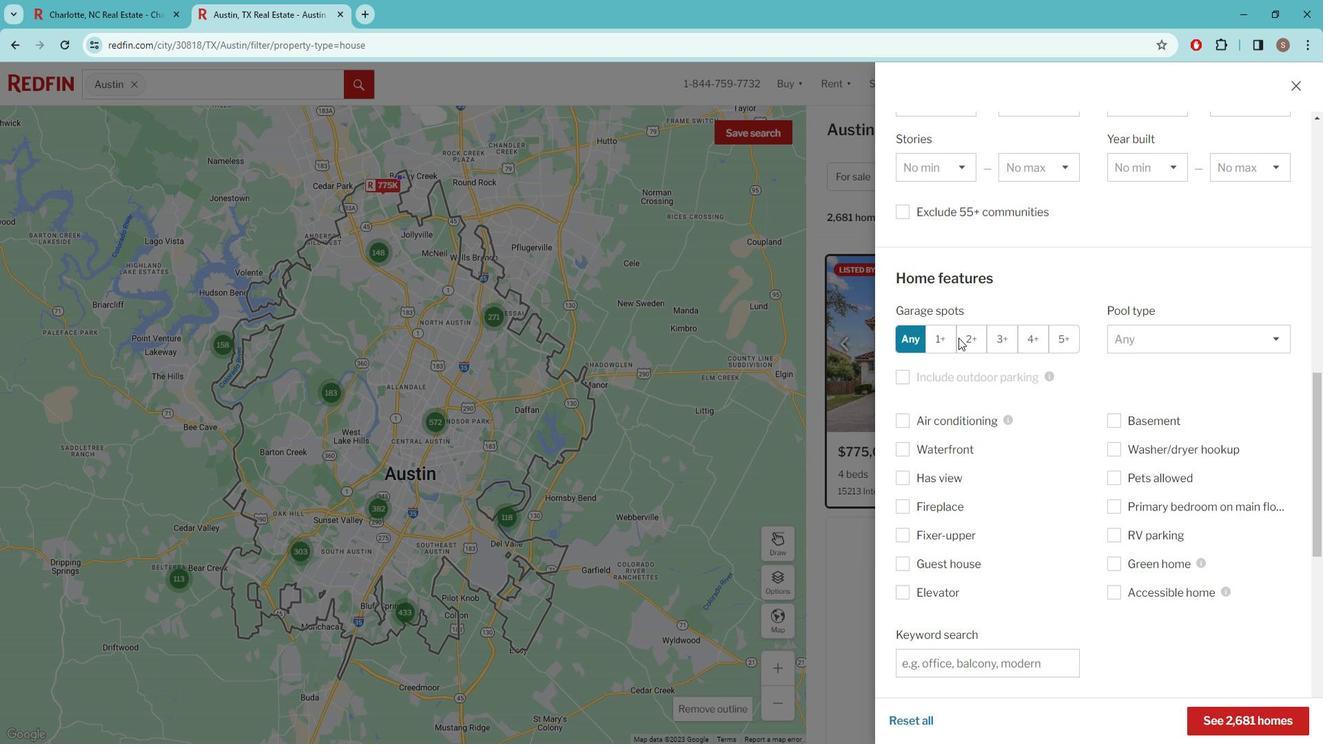 
Action: Mouse moved to (967, 335)
Screenshot: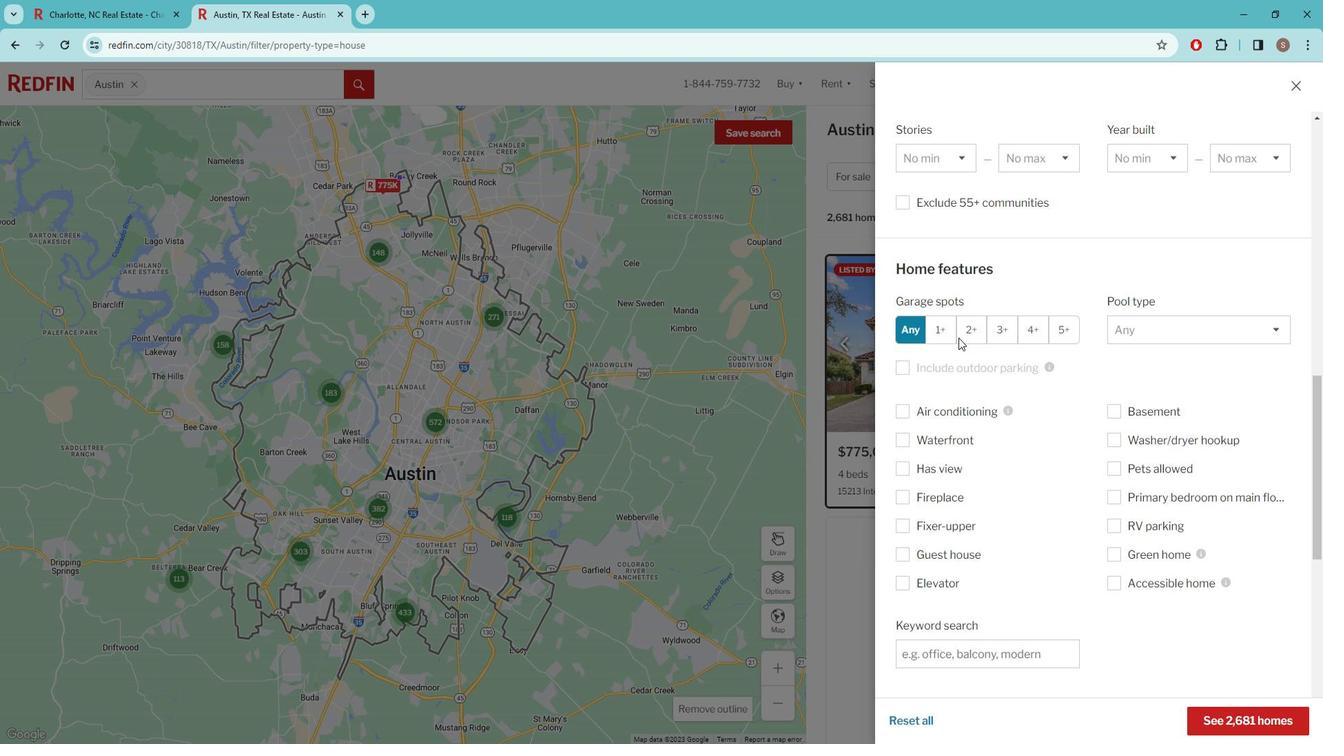 
Action: Mouse scrolled (967, 335) with delta (0, 0)
Screenshot: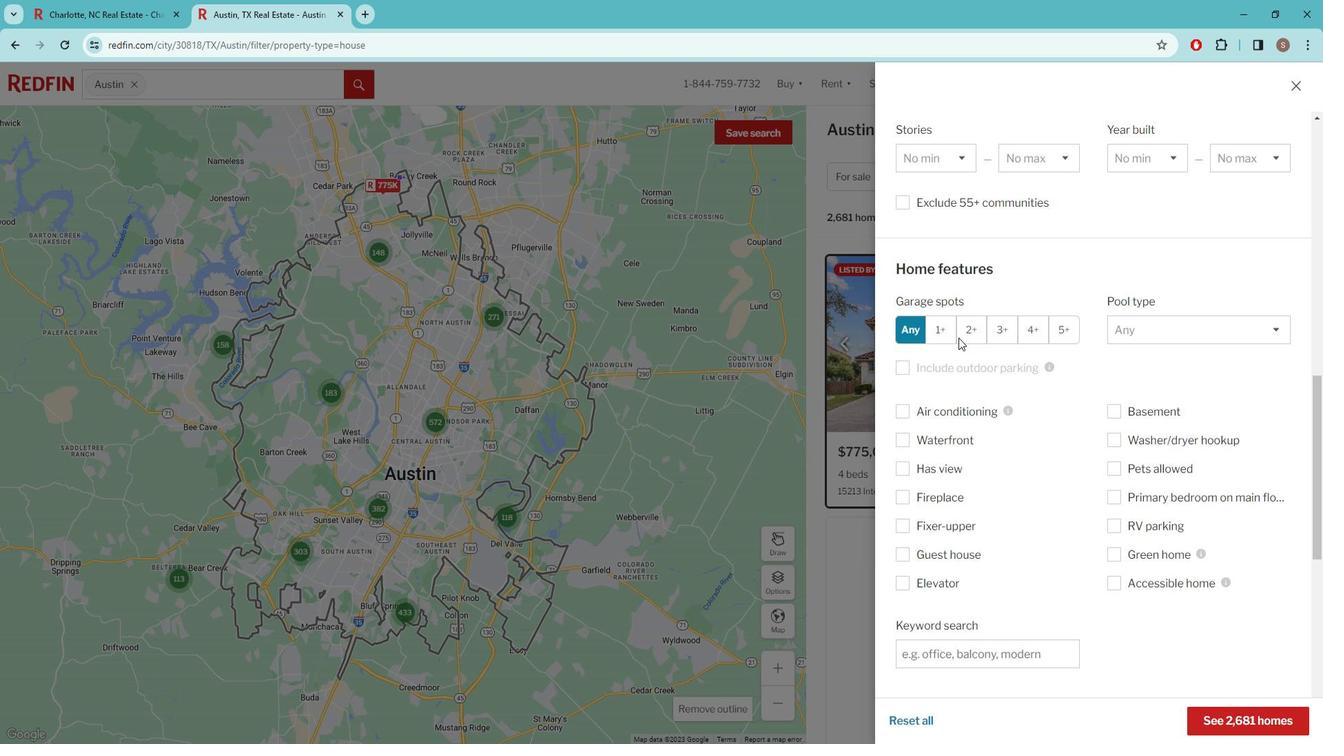
Action: Mouse moved to (971, 375)
Screenshot: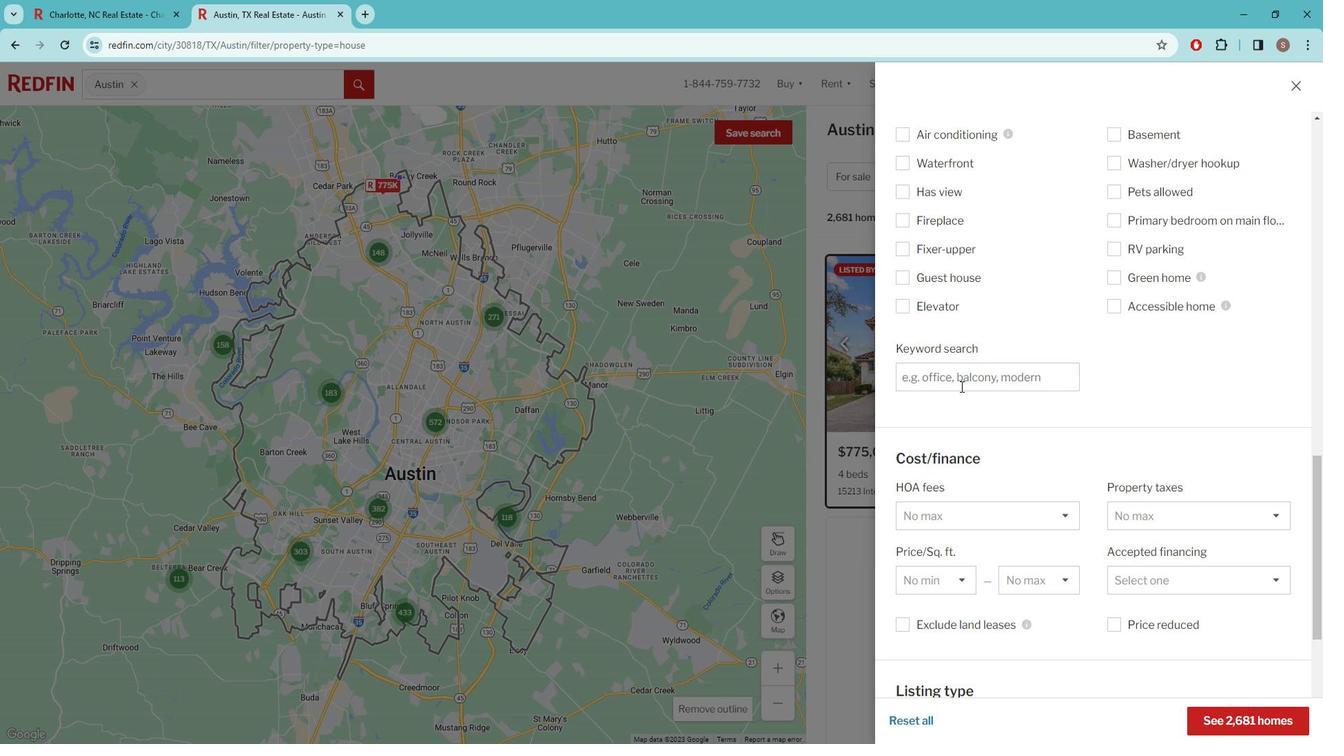 
Action: Mouse pressed left at (971, 375)
Screenshot: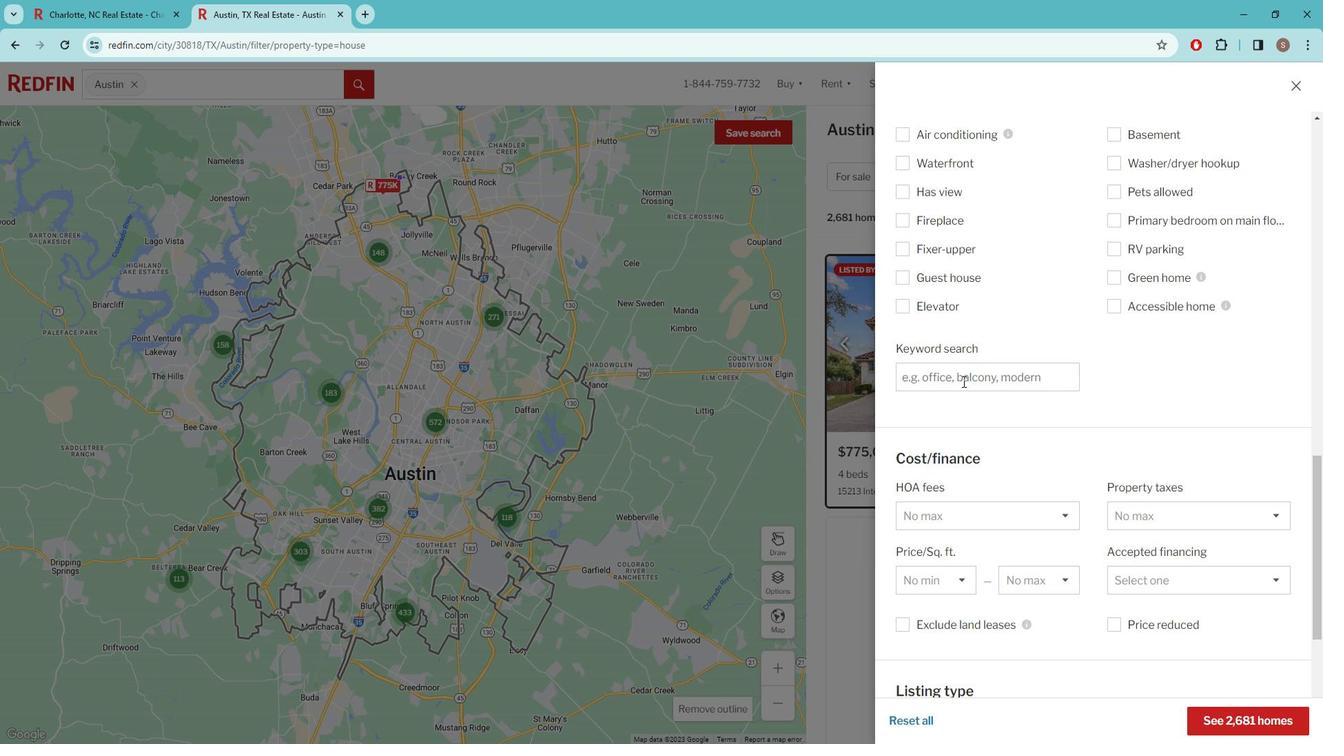 
Action: Mouse moved to (965, 375)
Screenshot: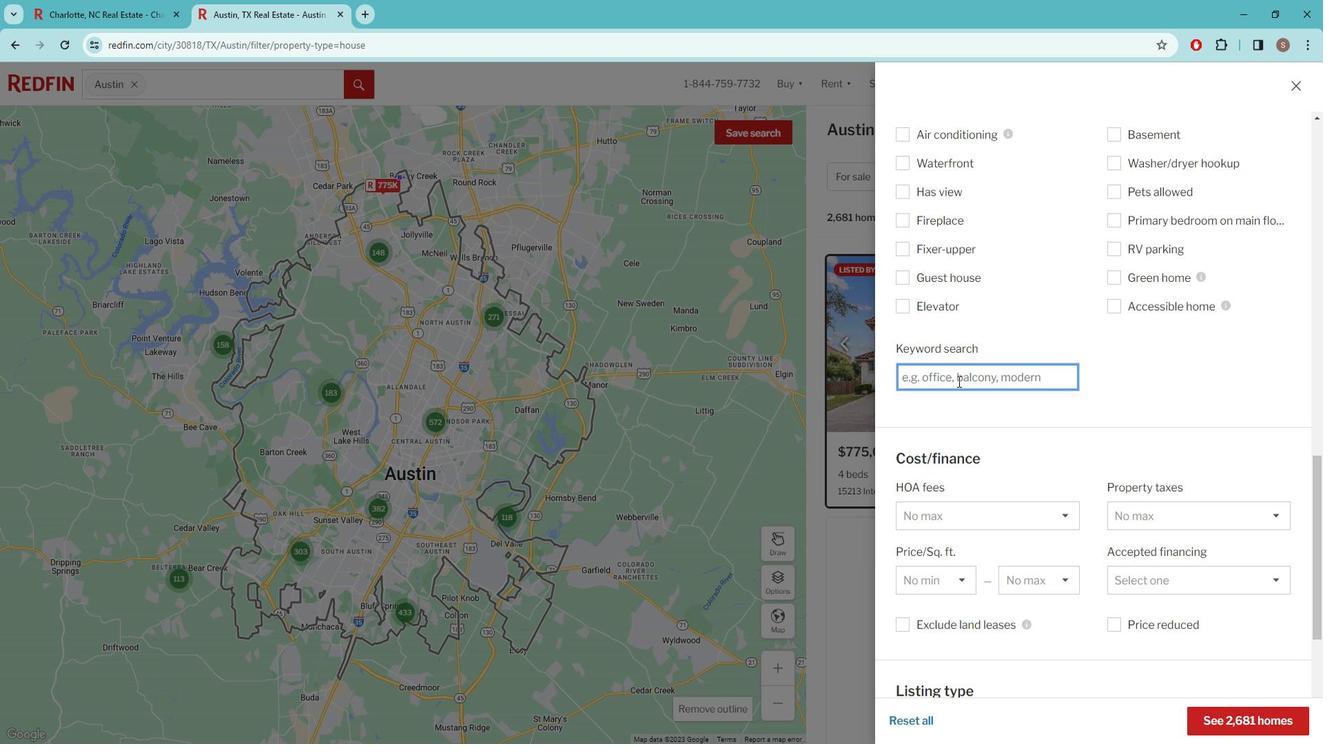 
Action: Key pressed PR<Key.backspace>ET-FRIENDLY<Key.space>POLICY
Screenshot: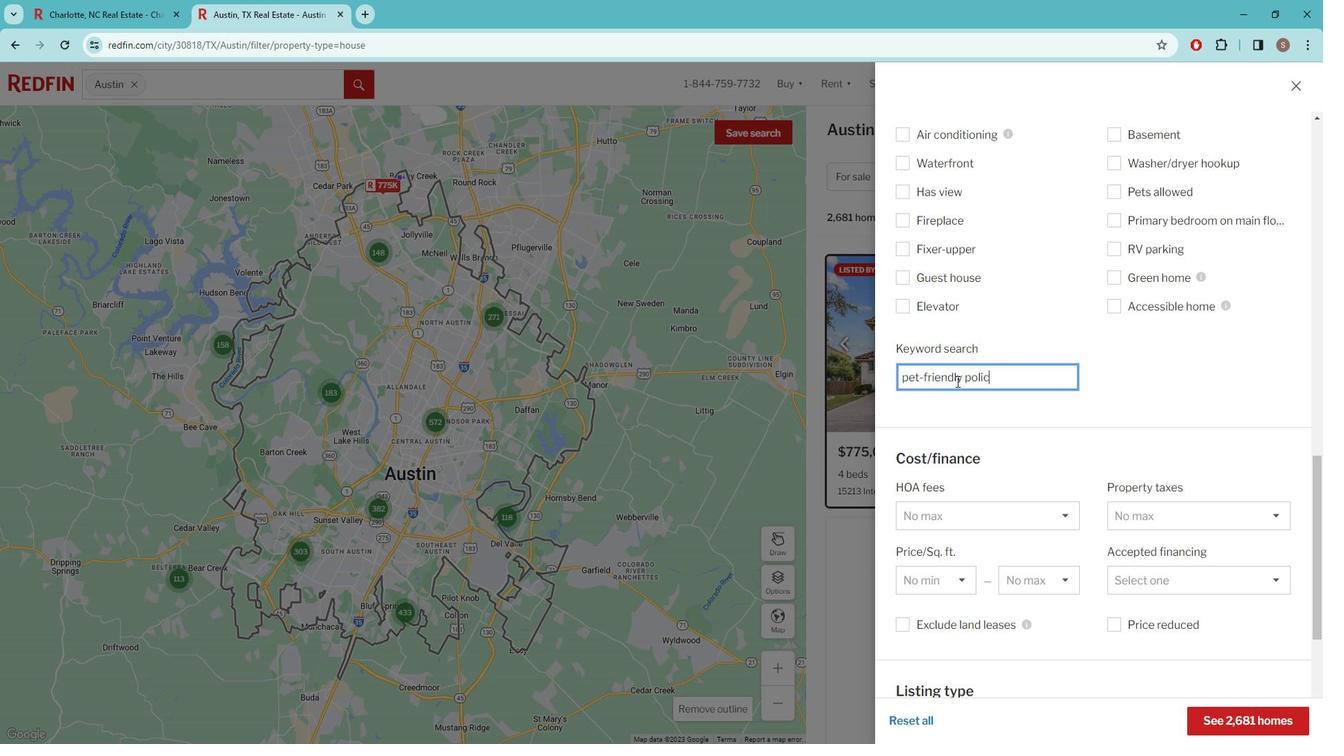 
Action: Mouse moved to (964, 376)
Screenshot: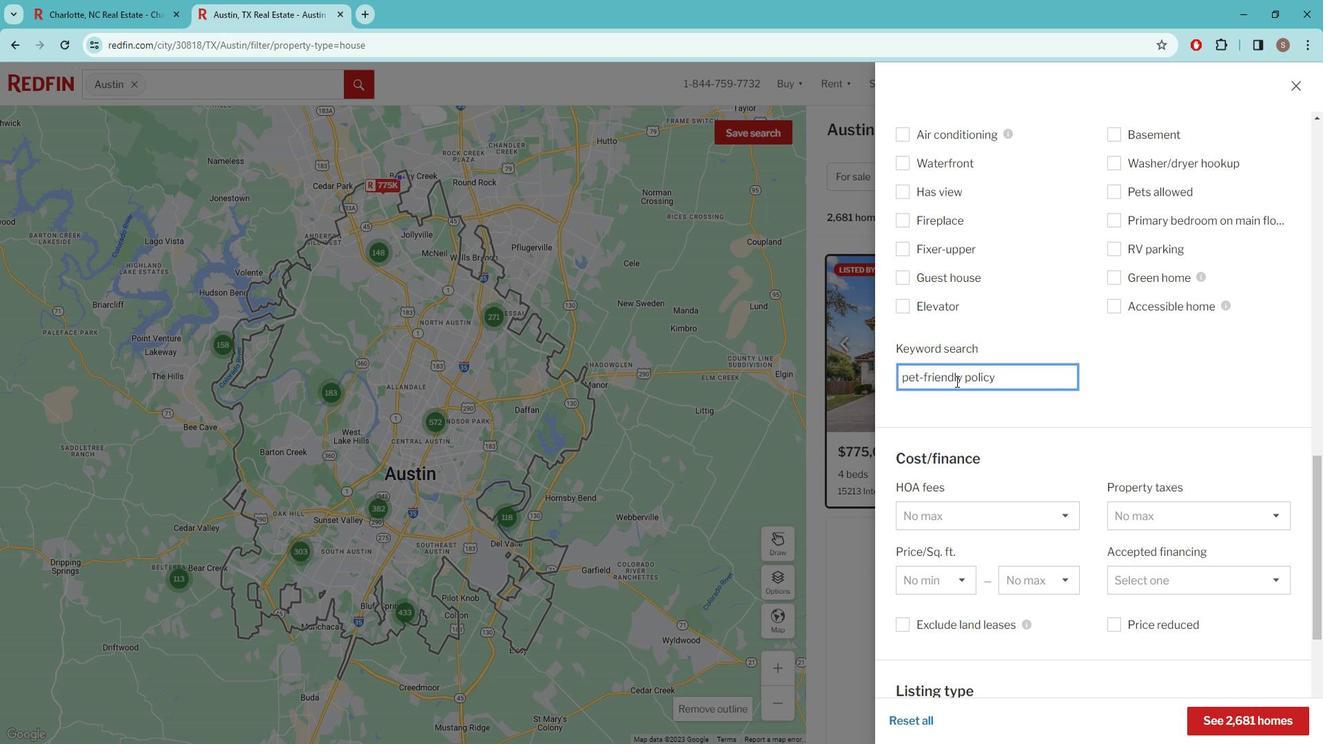
Action: Mouse scrolled (964, 375) with delta (0, 0)
Screenshot: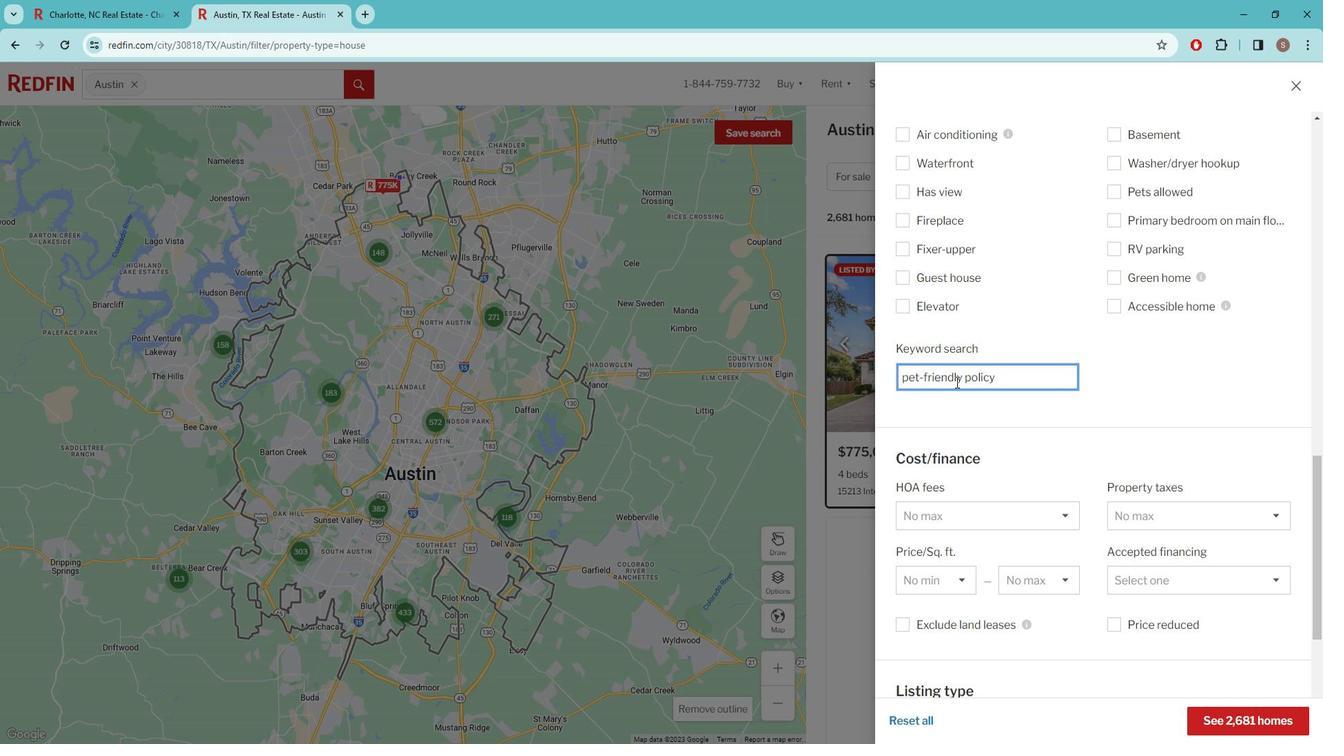 
Action: Mouse moved to (963, 376)
Screenshot: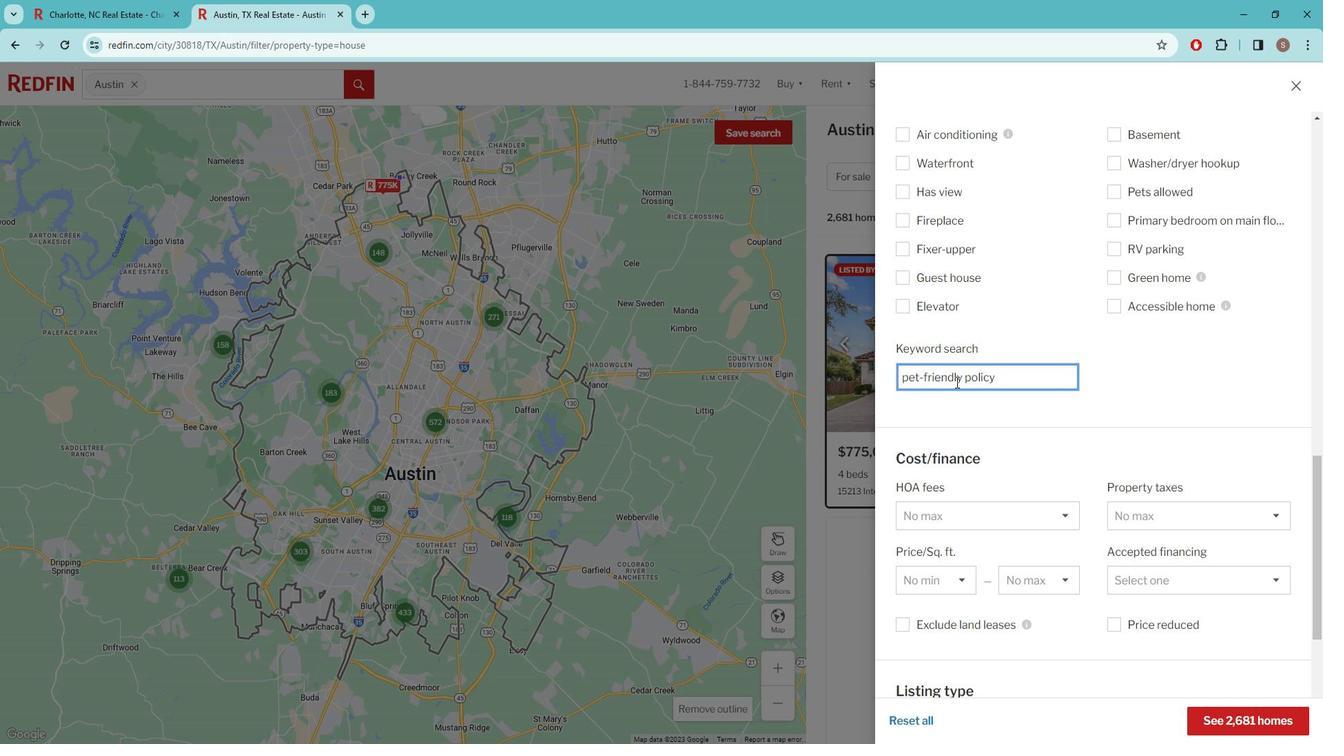 
Action: Mouse scrolled (963, 375) with delta (0, 0)
Screenshot: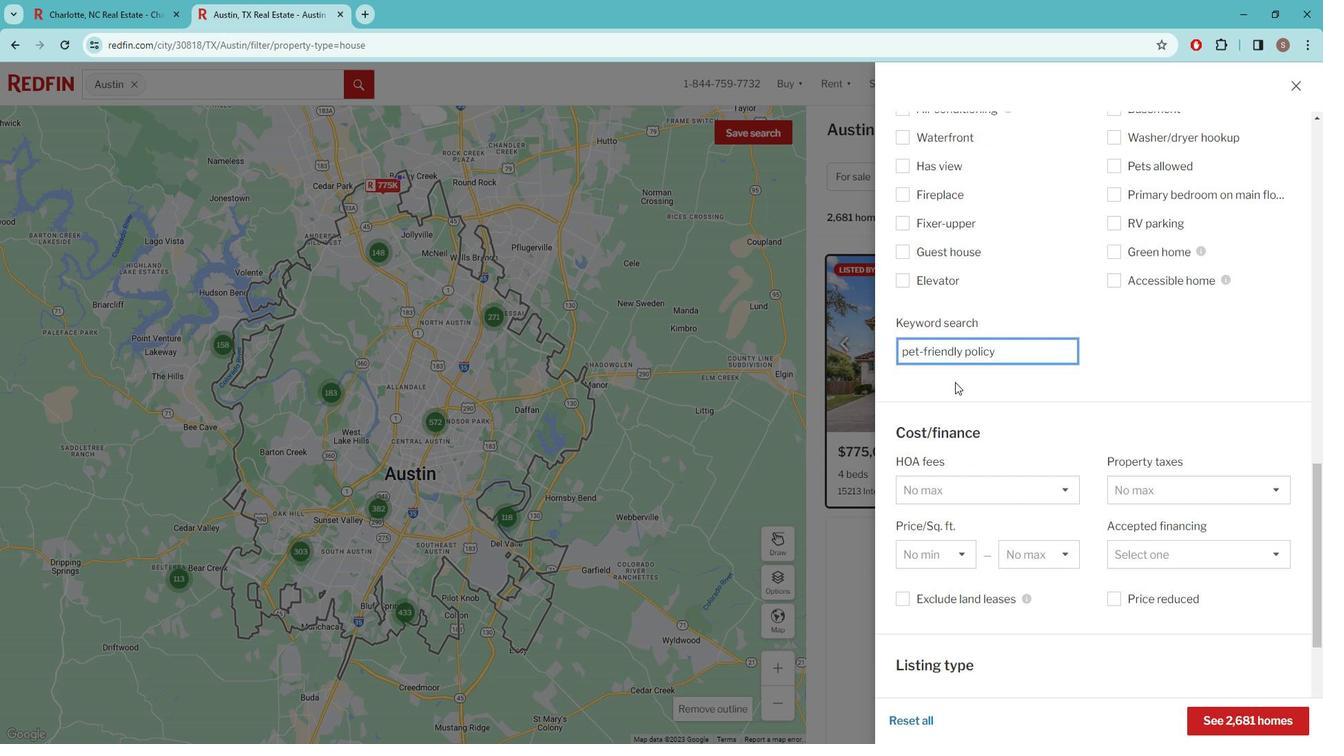 
Action: Mouse moved to (958, 377)
Screenshot: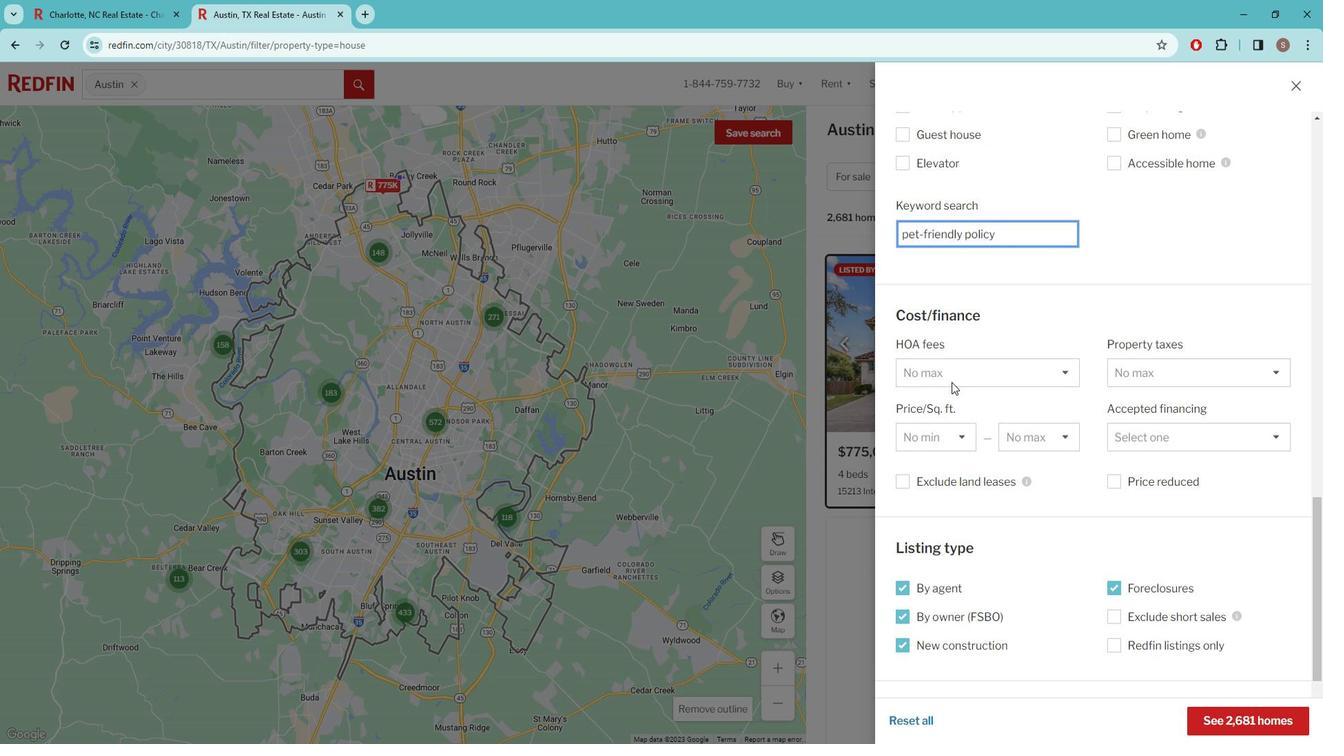 
Action: Mouse scrolled (958, 376) with delta (0, 0)
Screenshot: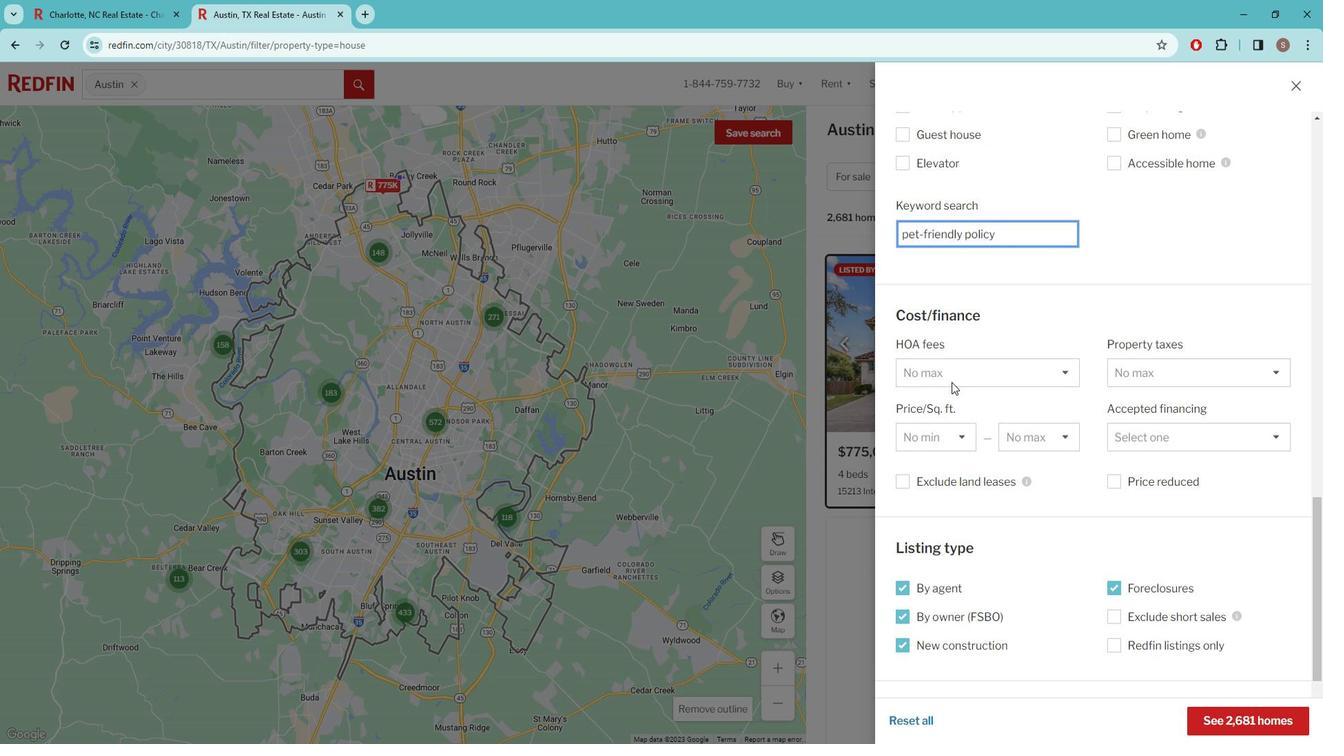 
Action: Mouse moved to (957, 377)
Screenshot: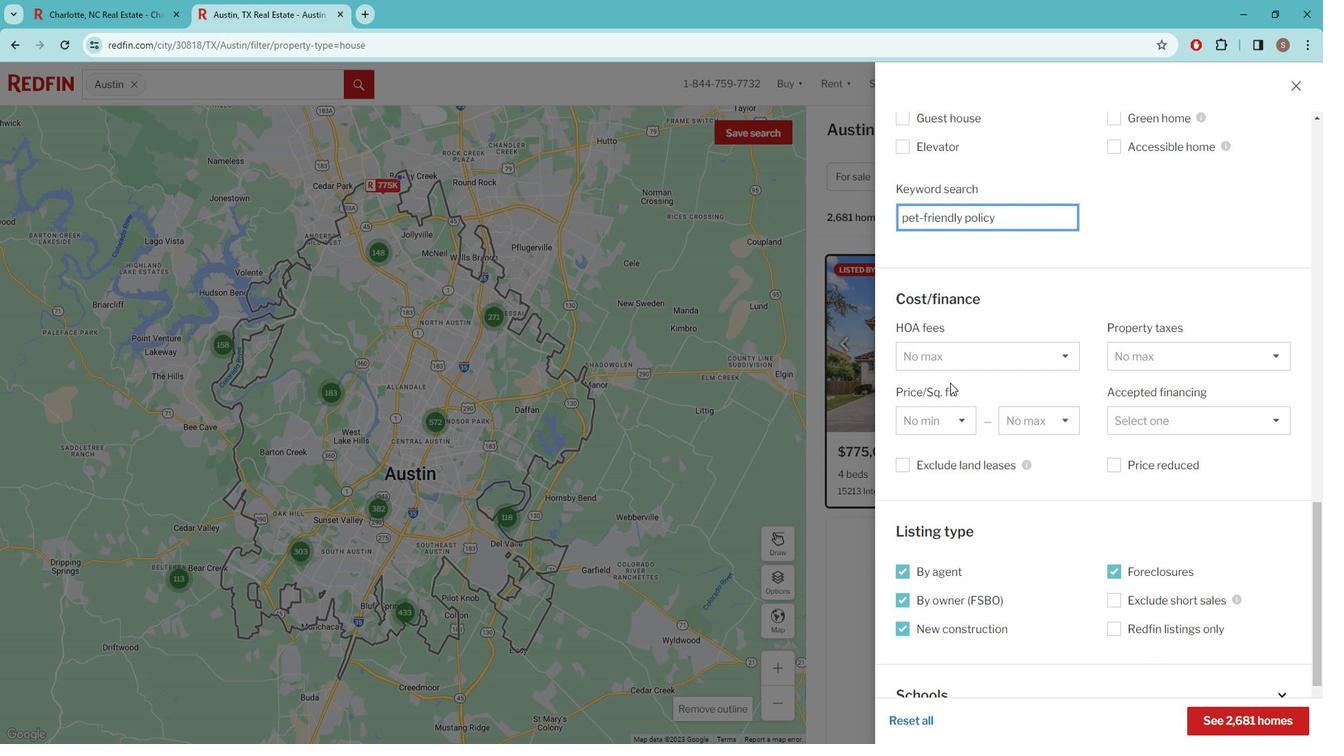 
Action: Mouse scrolled (957, 377) with delta (0, 0)
Screenshot: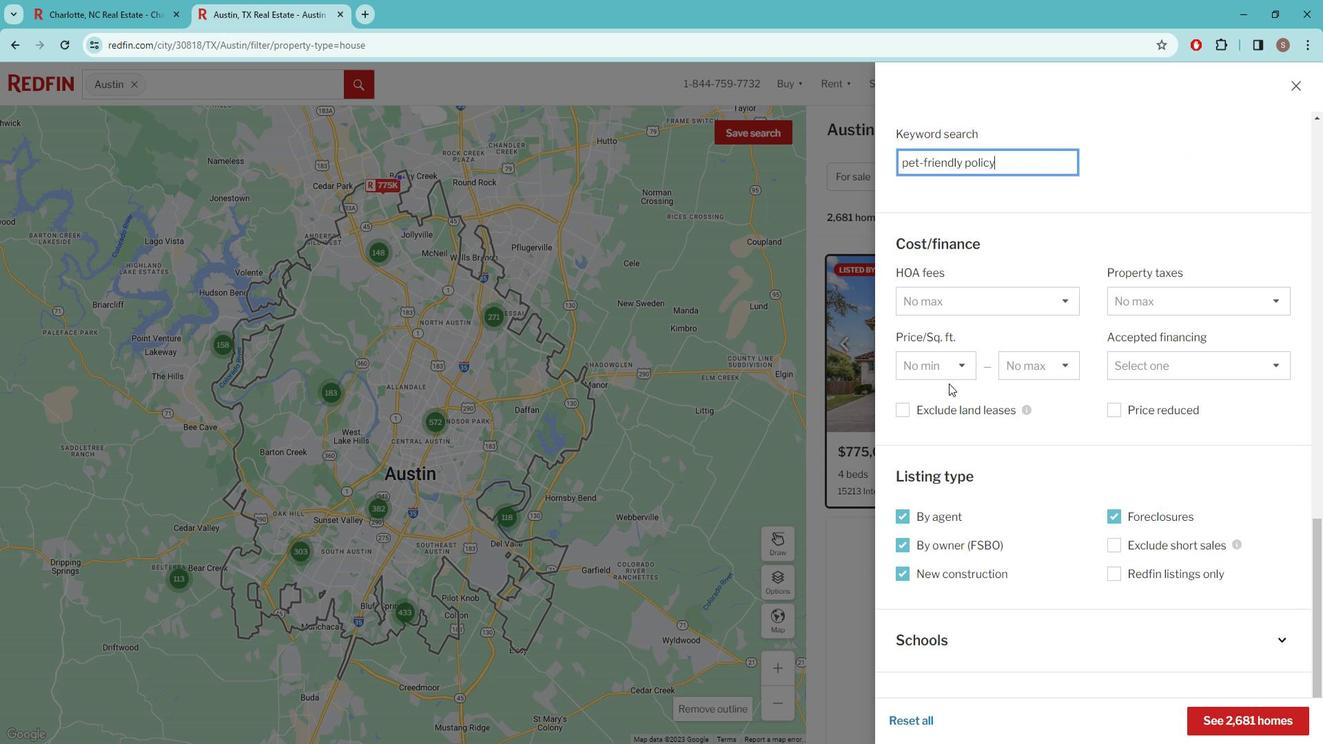
Action: Mouse scrolled (957, 377) with delta (0, 0)
Screenshot: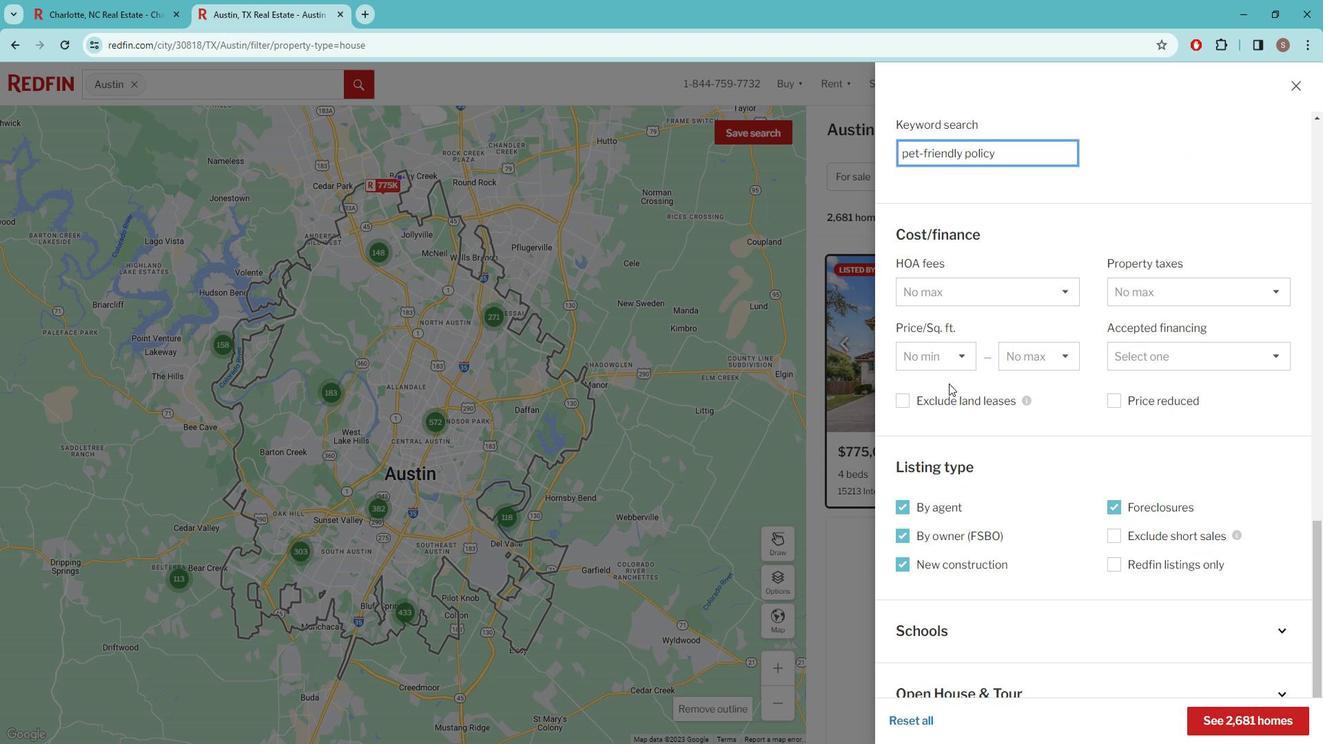 
Action: Mouse moved to (958, 377)
Screenshot: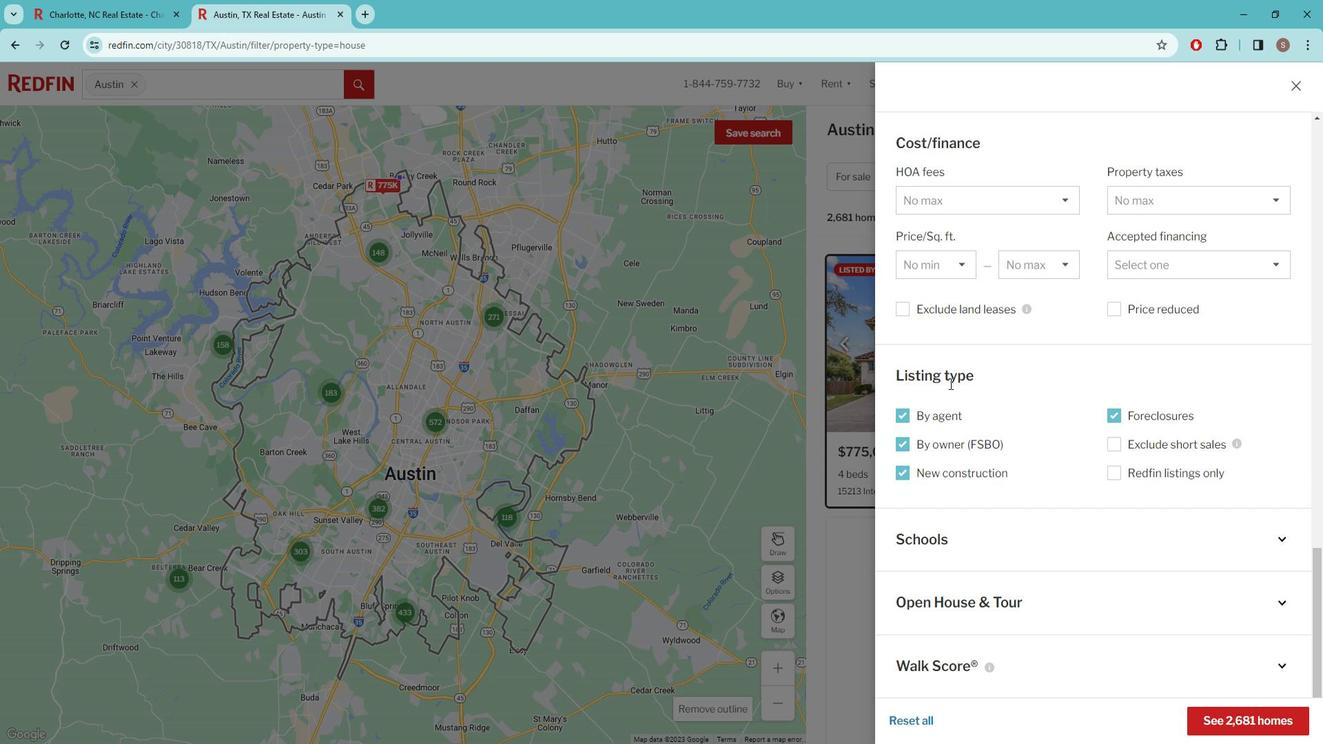 
Action: Mouse scrolled (958, 377) with delta (0, 0)
Screenshot: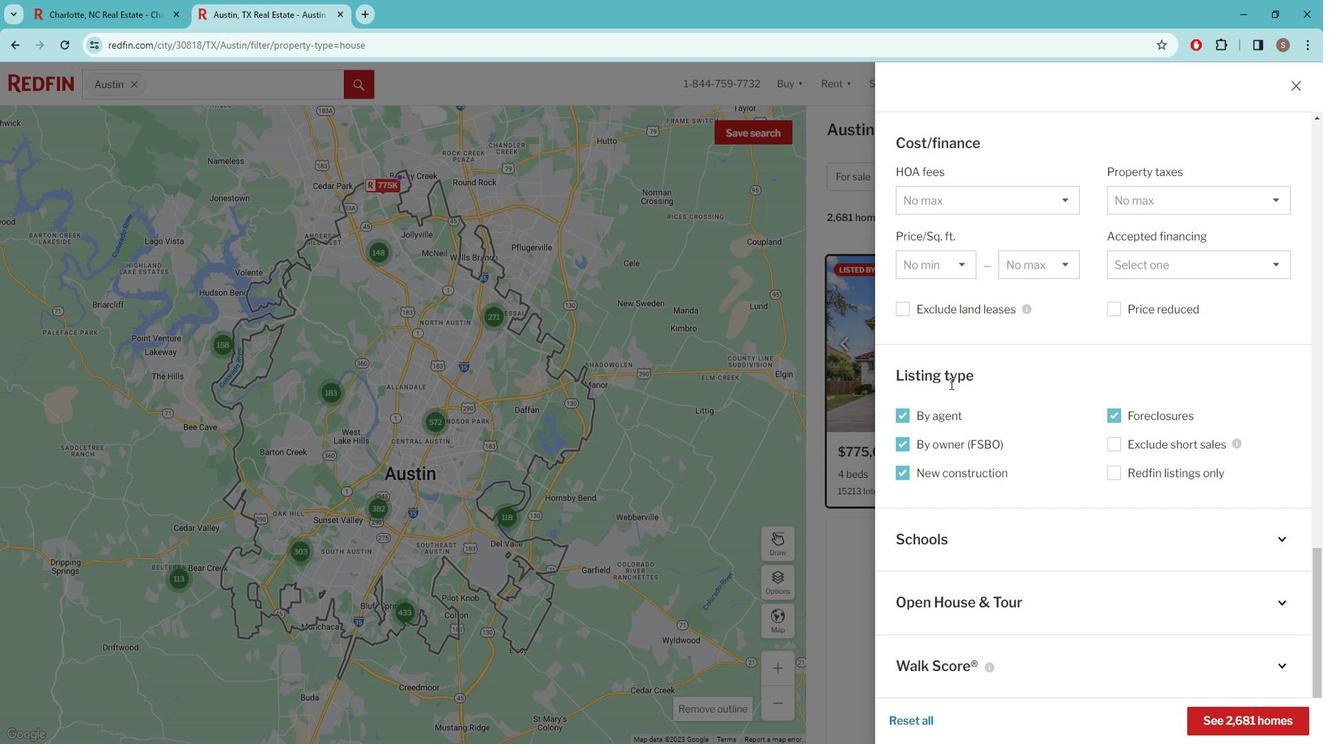 
Action: Mouse moved to (1014, 590)
Screenshot: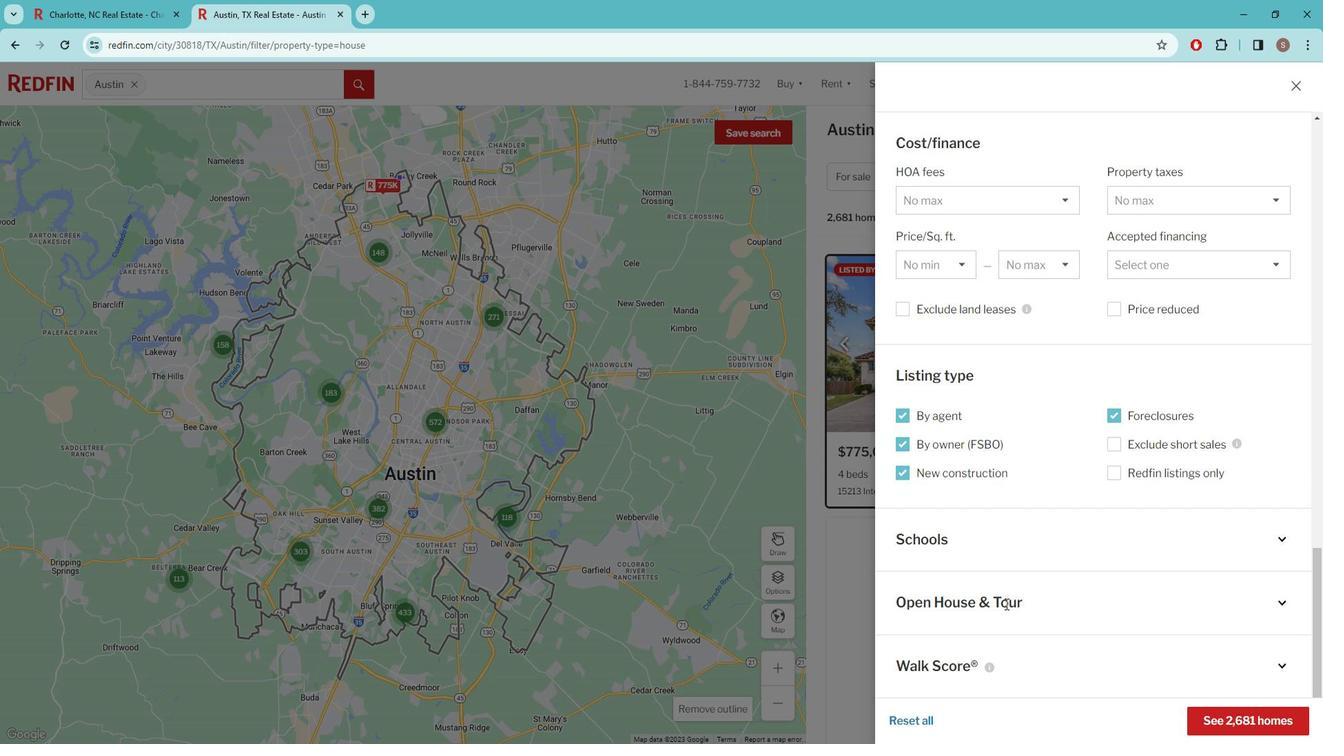 
Action: Mouse pressed left at (1014, 590)
Screenshot: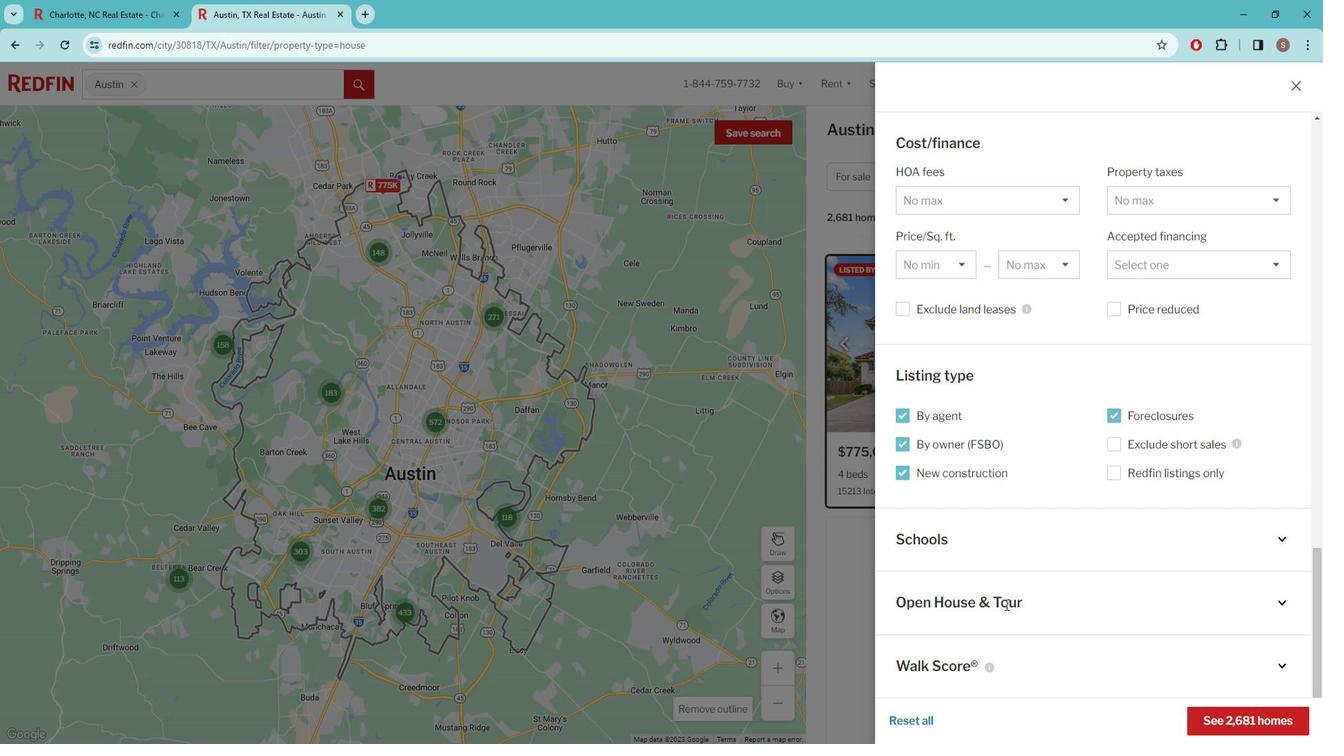 
Action: Mouse moved to (912, 590)
Screenshot: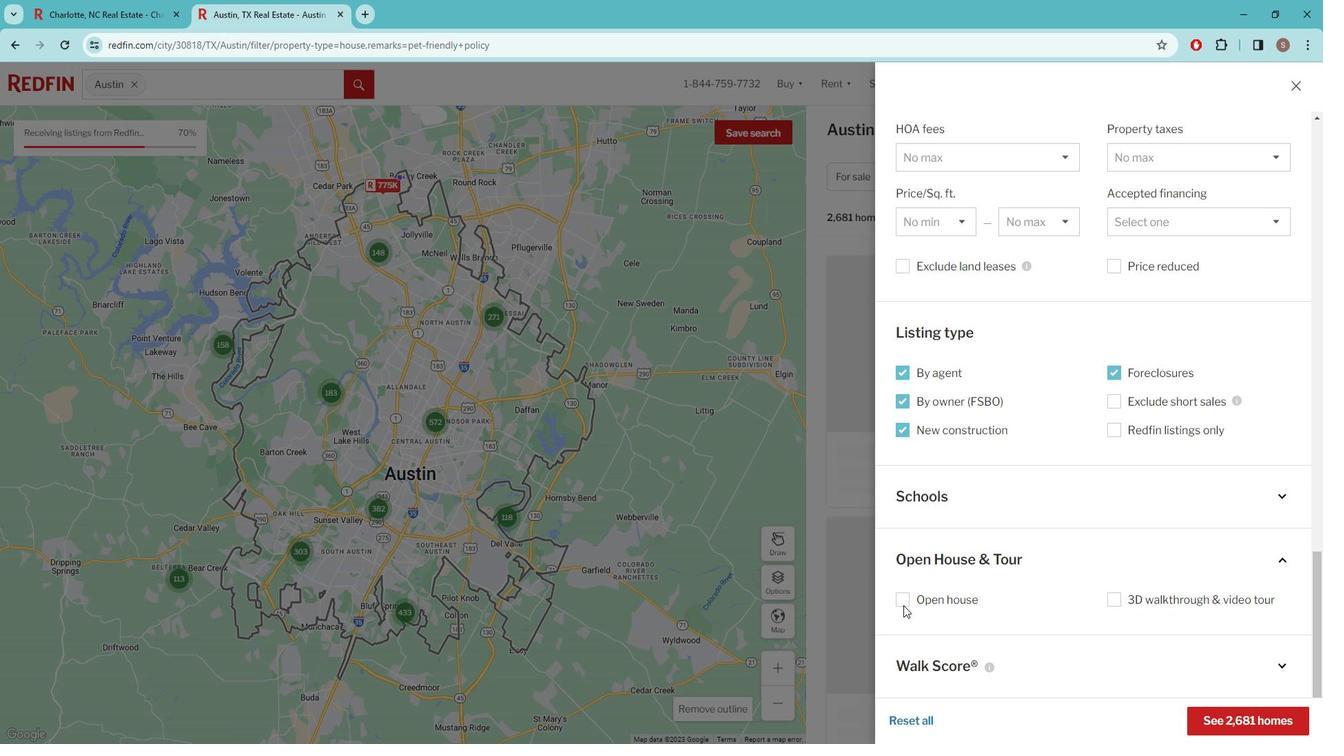 
Action: Mouse pressed left at (912, 590)
Screenshot: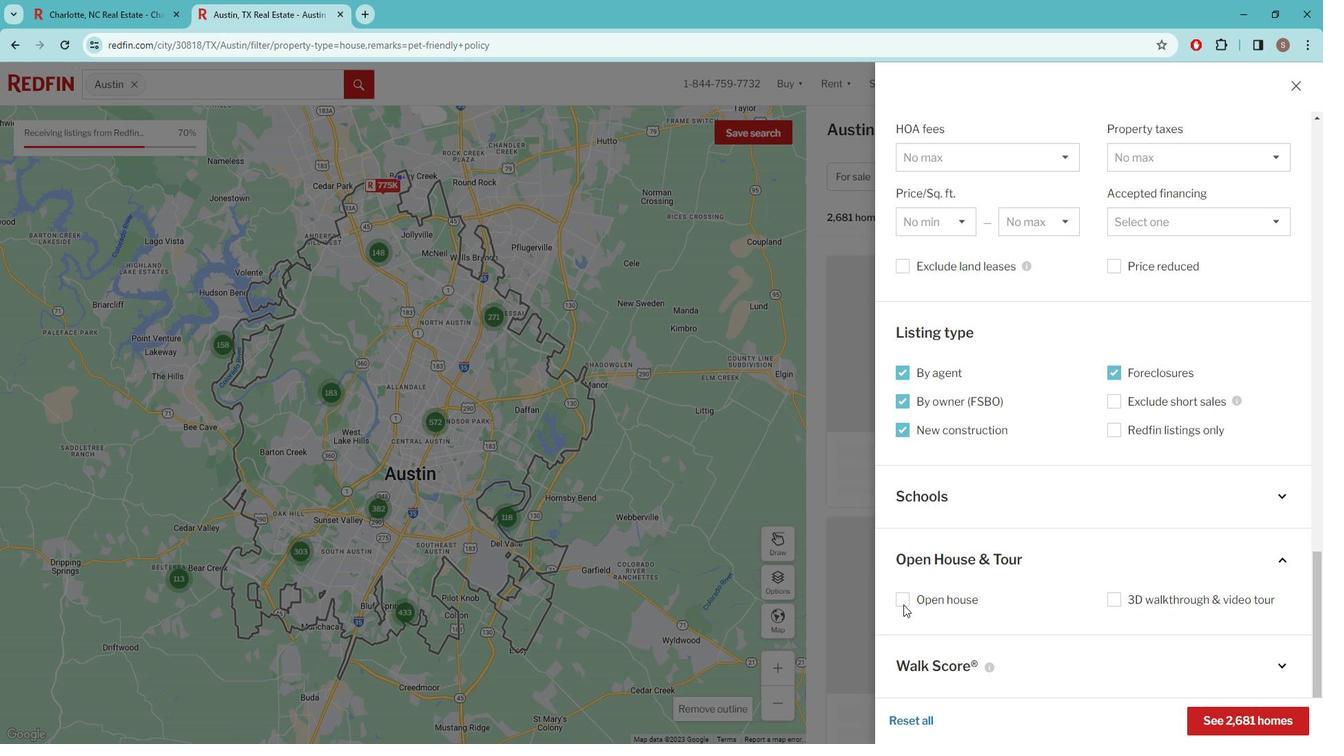 
Action: Mouse moved to (1260, 699)
Screenshot: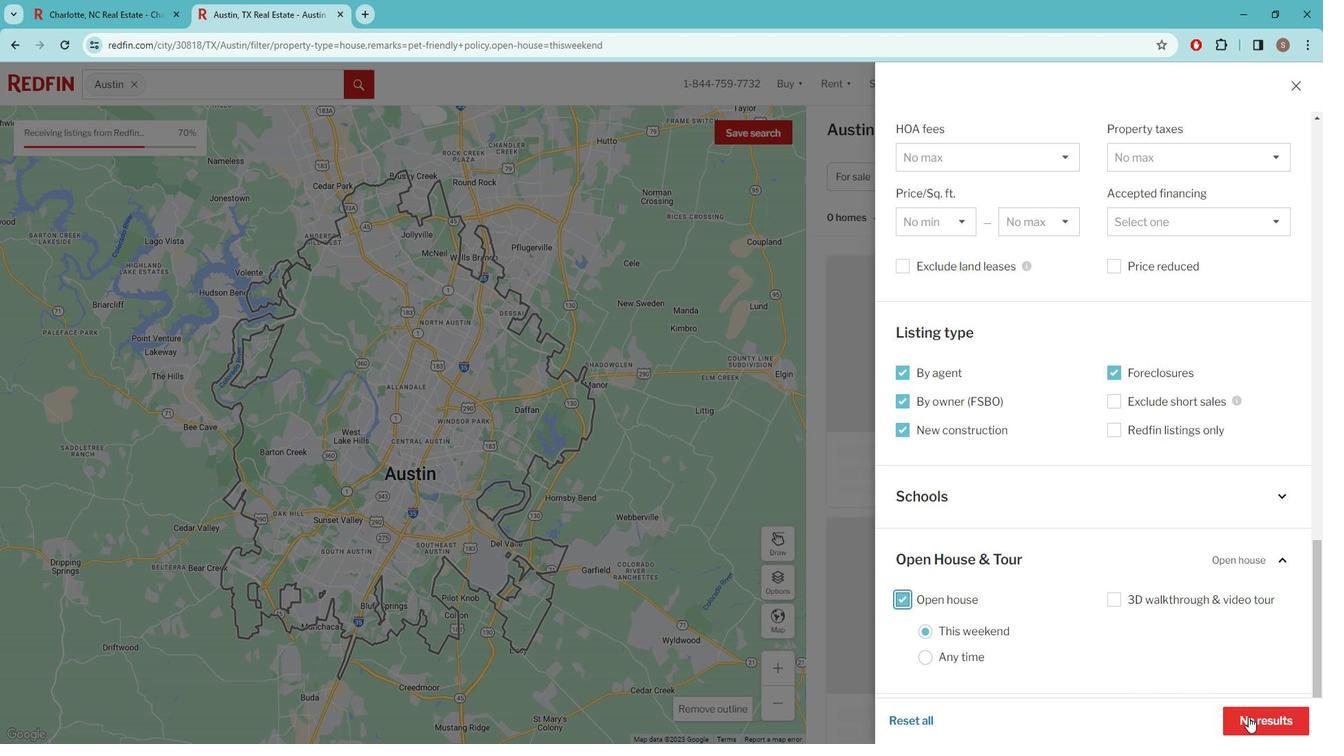 
Action: Mouse pressed left at (1260, 699)
Screenshot: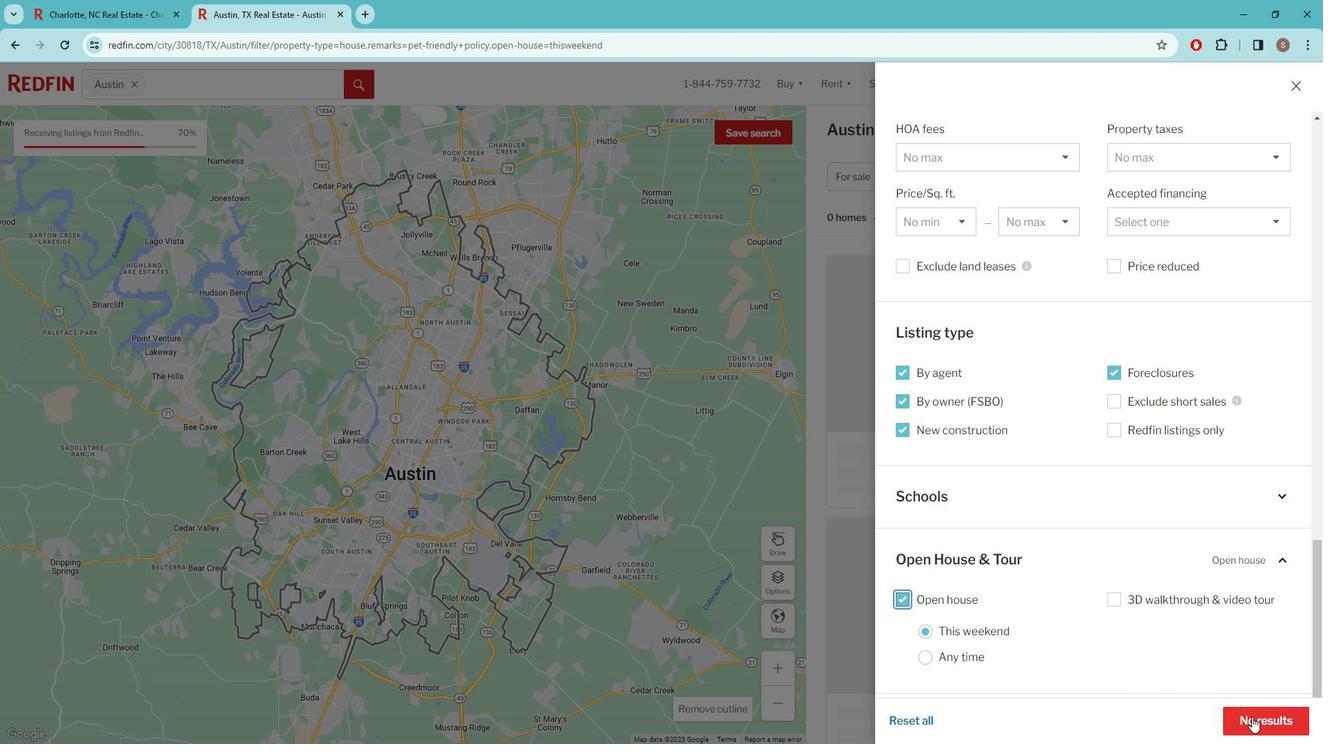
Action: Mouse moved to (1229, 685)
Screenshot: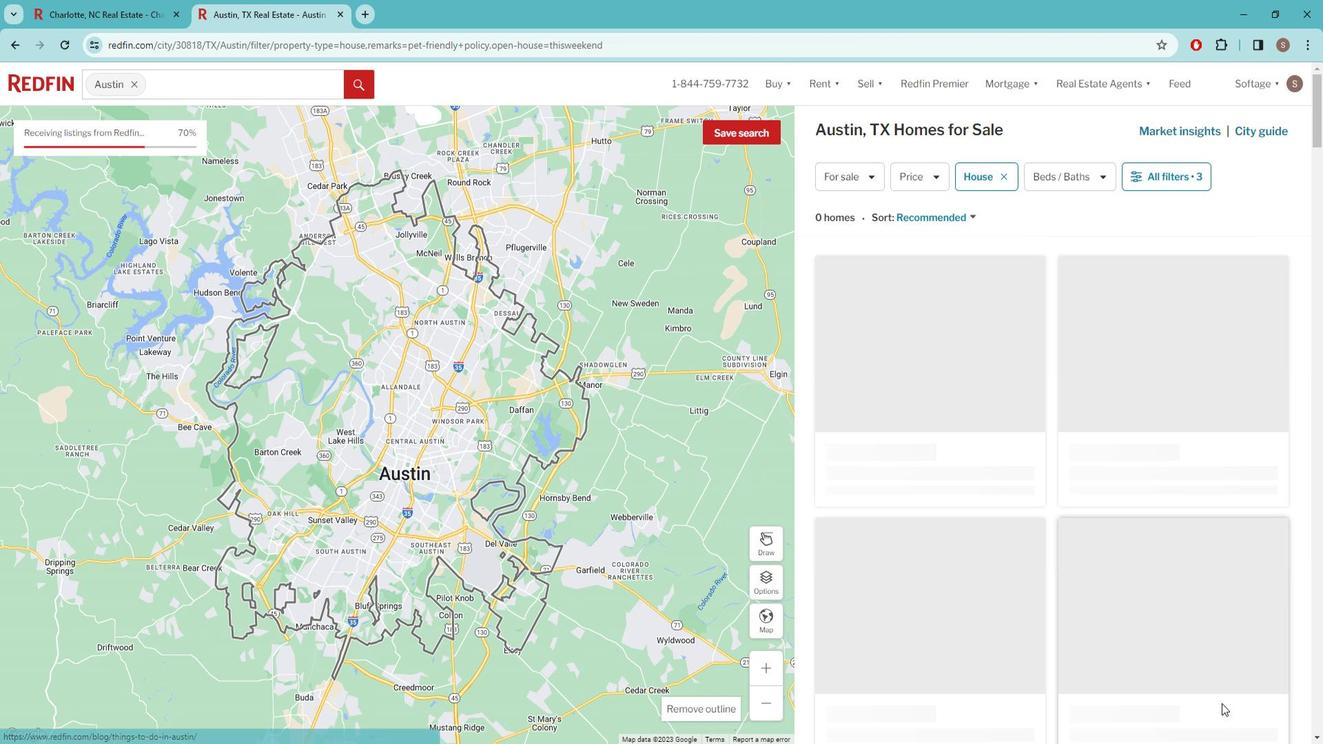 
